 Task: Search one way flight ticket for 2 adults, 2 infants in seat and 1 infant on lap in first from Dubuque: Dubuque Regional Airport to Greenville: Pitt-greenville Airport on 5-2-2023. Choice of flights is JetBlue. Number of bags: 3 checked bags. Price is upto 90000. Outbound departure time preference is 19:45.
Action: Mouse moved to (321, 266)
Screenshot: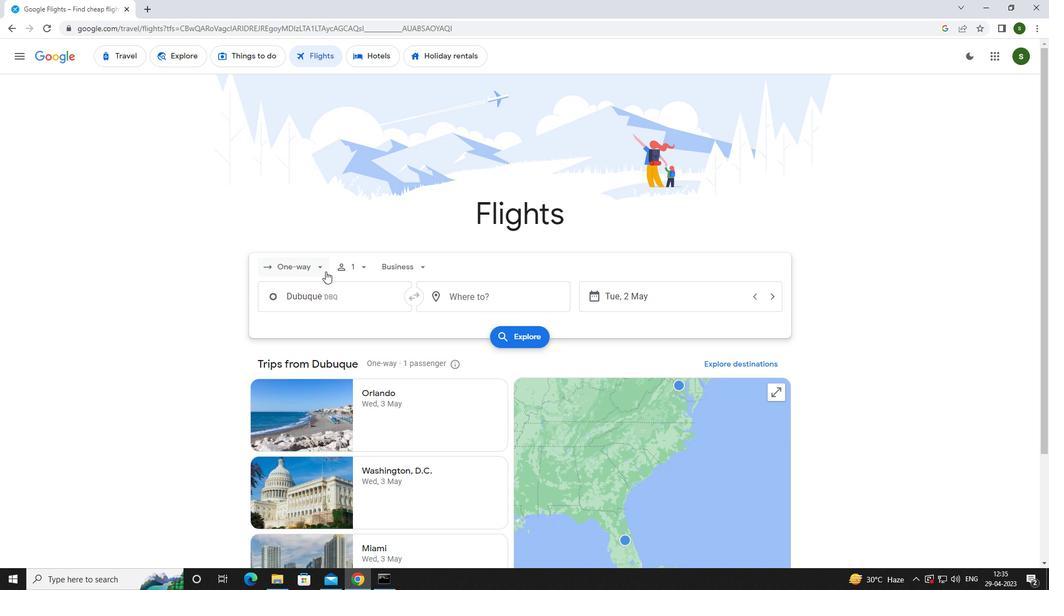 
Action: Mouse pressed left at (321, 266)
Screenshot: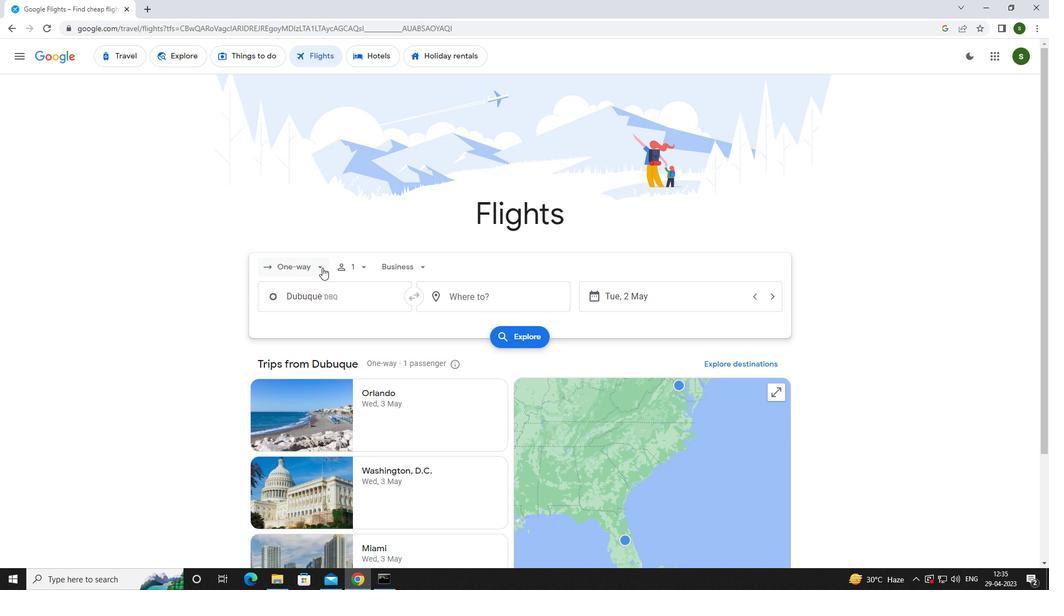 
Action: Mouse moved to (316, 319)
Screenshot: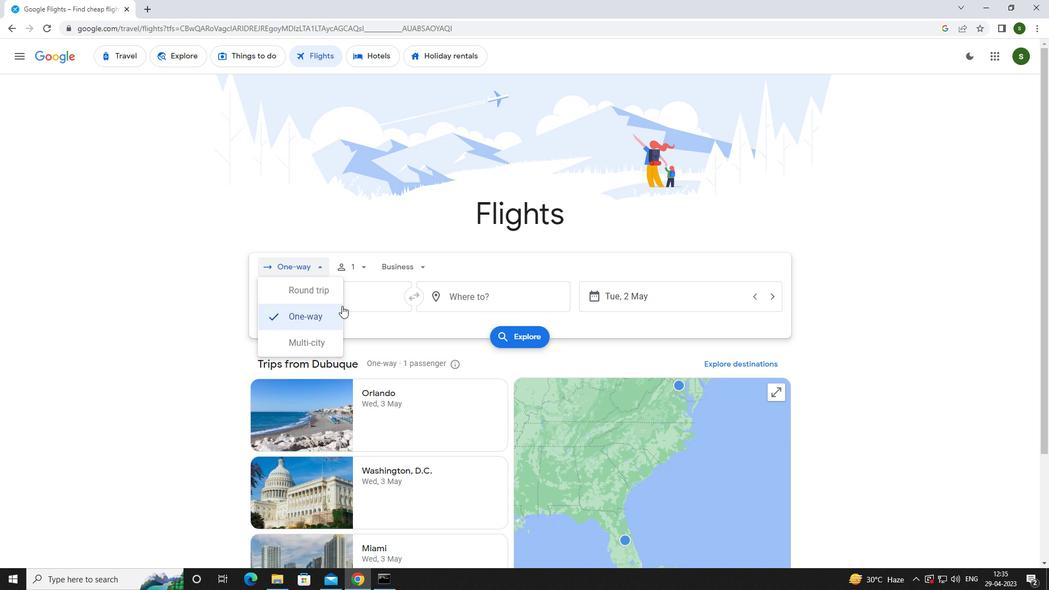
Action: Mouse pressed left at (316, 319)
Screenshot: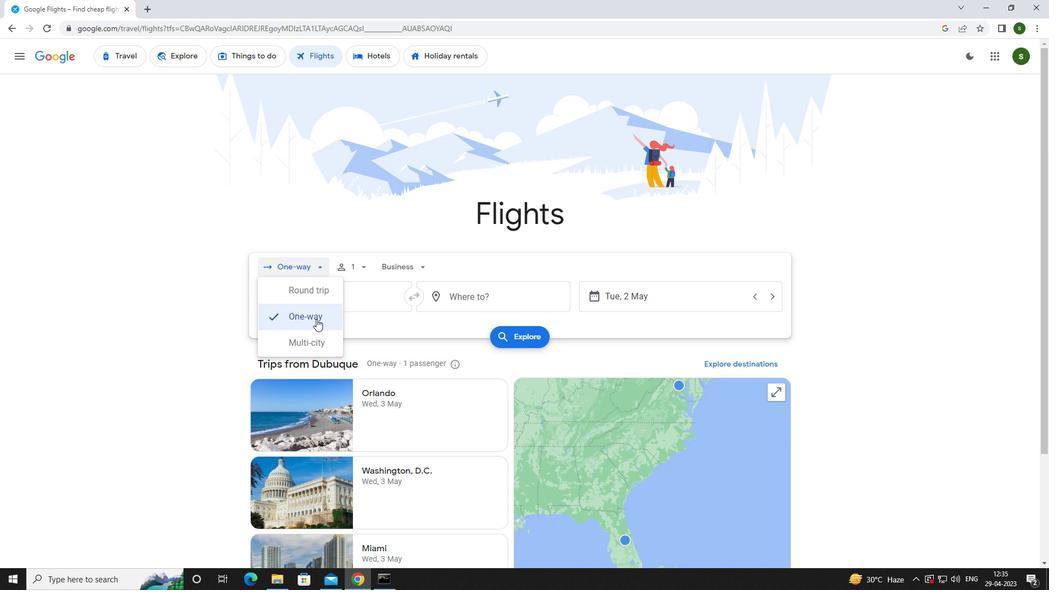 
Action: Mouse moved to (360, 265)
Screenshot: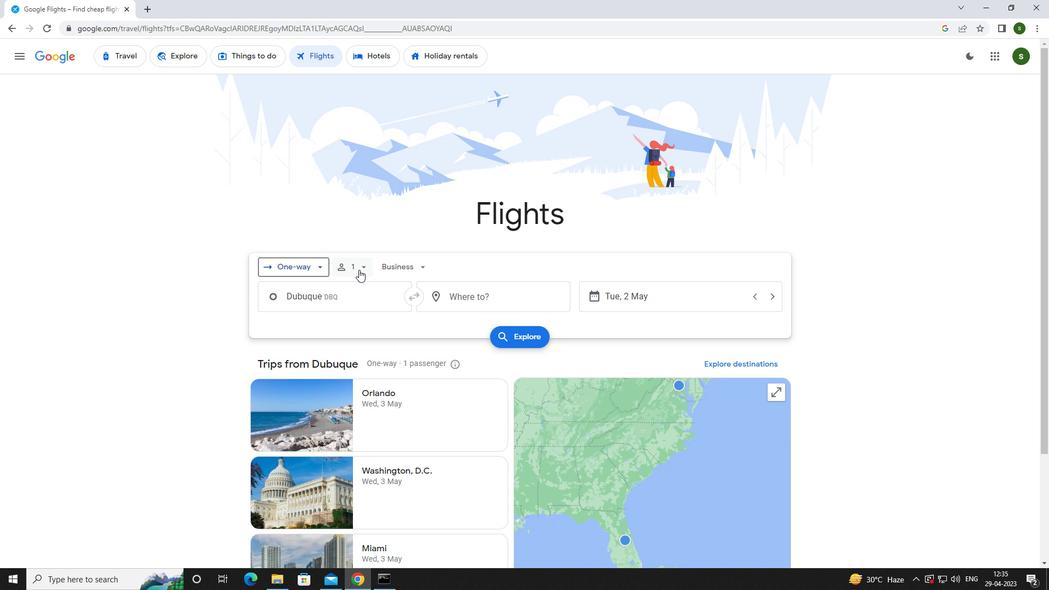 
Action: Mouse pressed left at (360, 265)
Screenshot: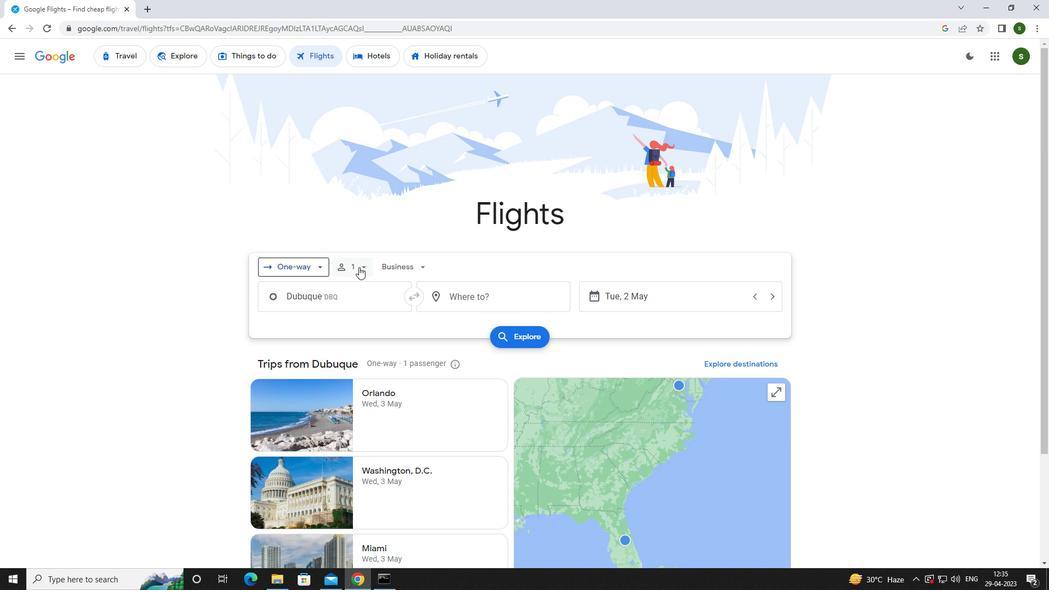 
Action: Mouse moved to (450, 295)
Screenshot: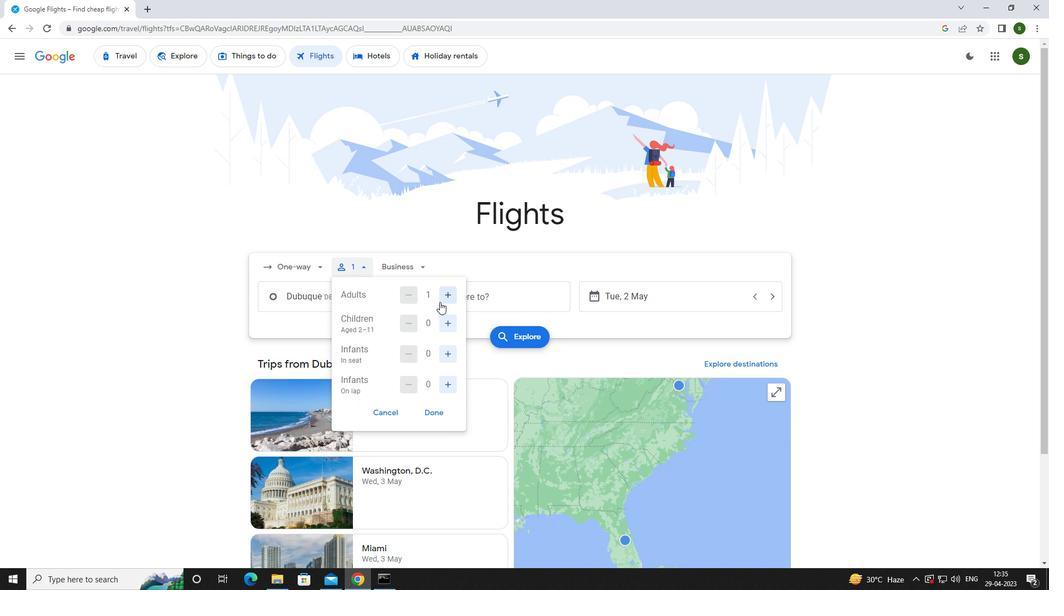 
Action: Mouse pressed left at (450, 295)
Screenshot: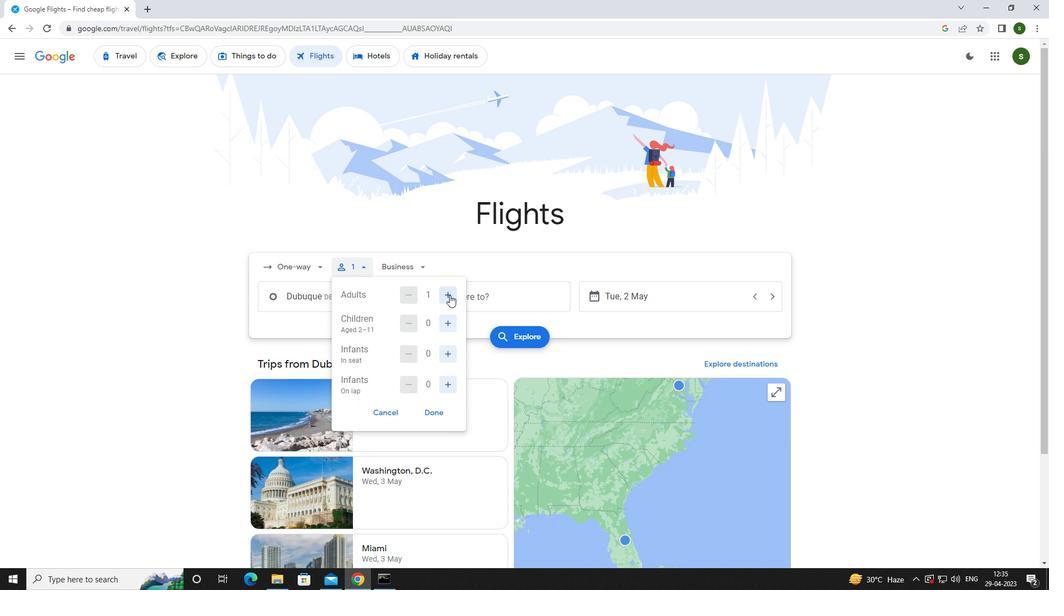 
Action: Mouse moved to (442, 352)
Screenshot: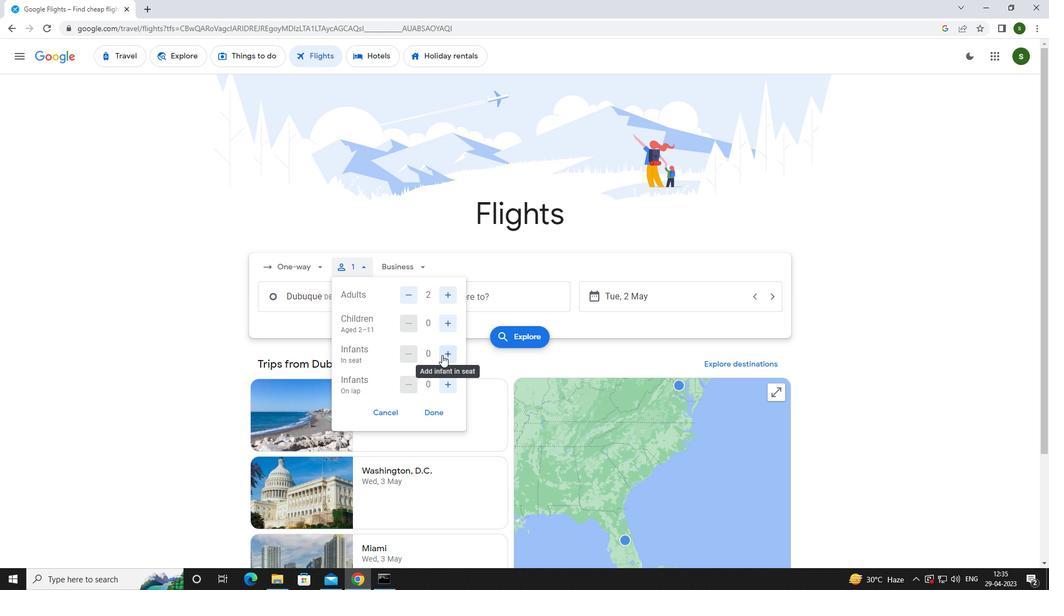 
Action: Mouse pressed left at (442, 352)
Screenshot: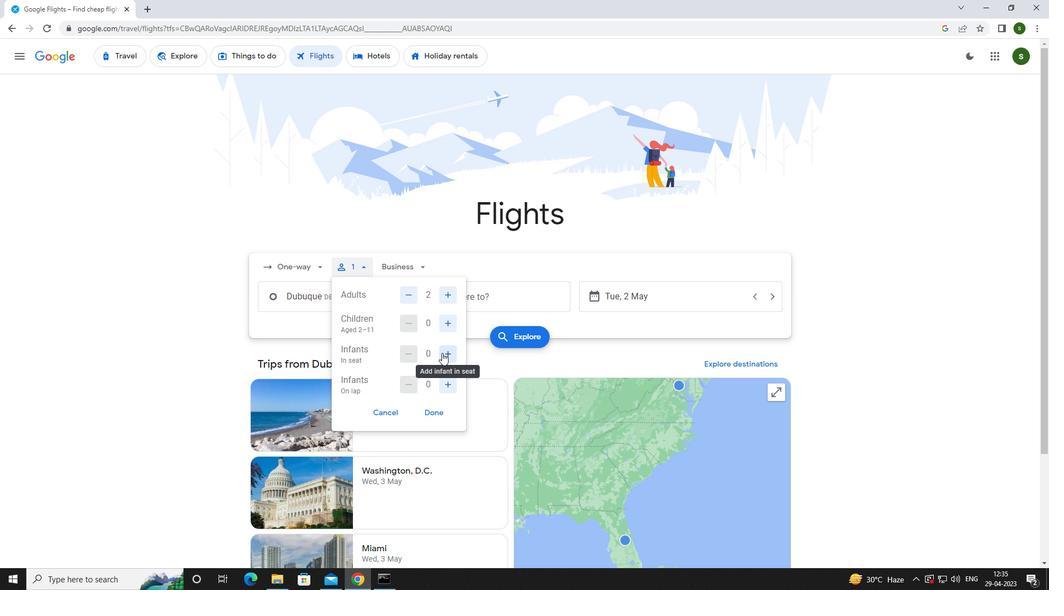 
Action: Mouse pressed left at (442, 352)
Screenshot: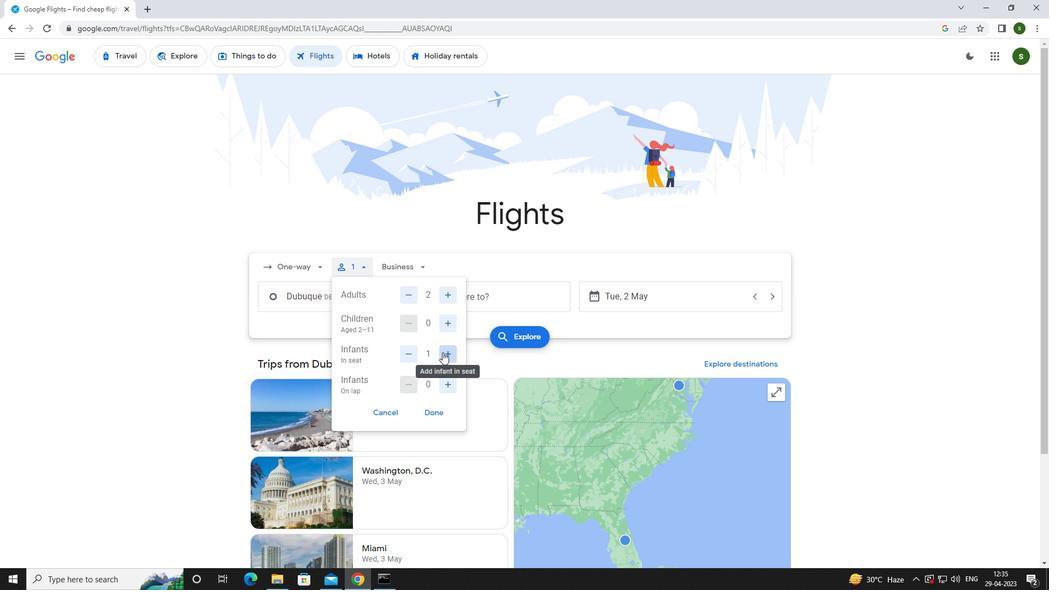 
Action: Mouse moved to (447, 385)
Screenshot: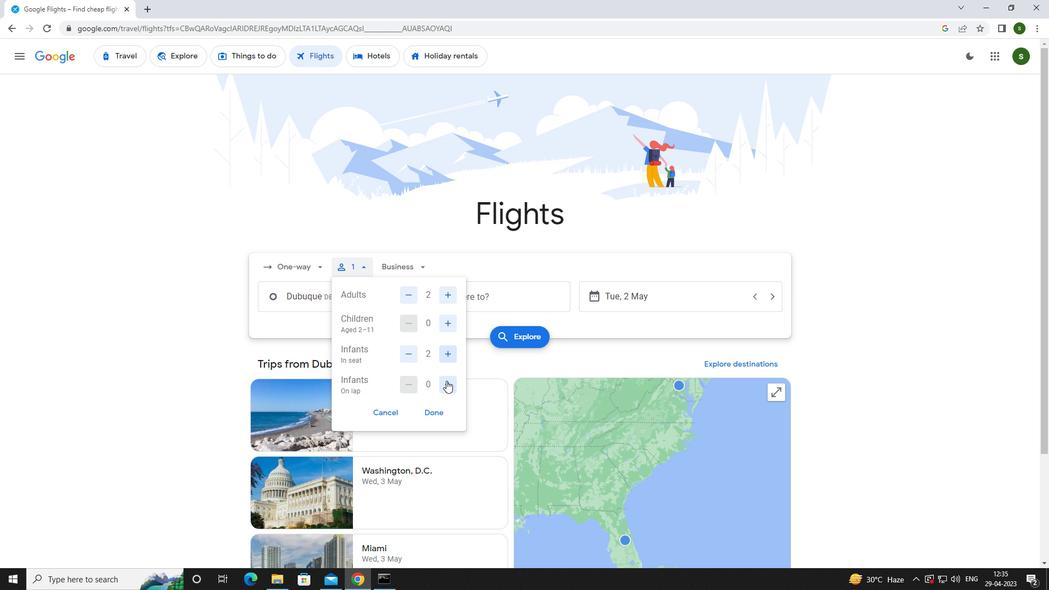
Action: Mouse pressed left at (447, 385)
Screenshot: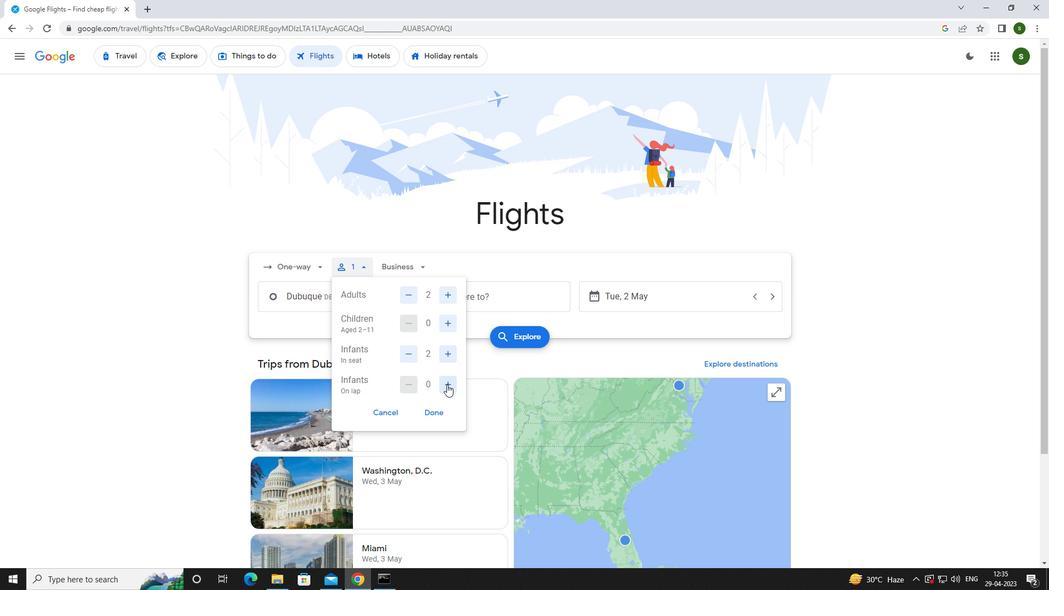 
Action: Mouse moved to (418, 267)
Screenshot: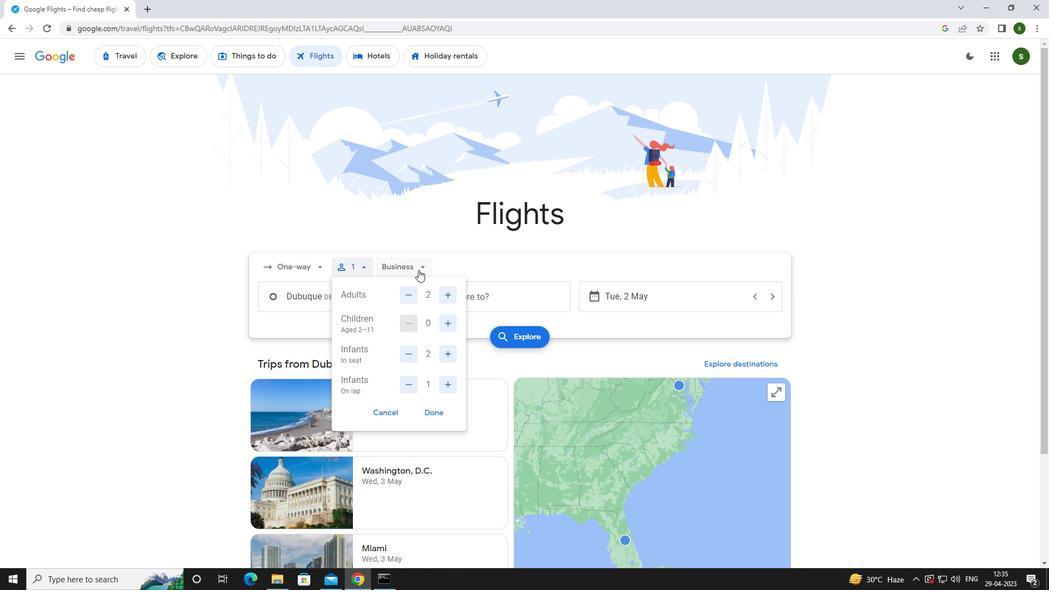 
Action: Mouse pressed left at (418, 267)
Screenshot: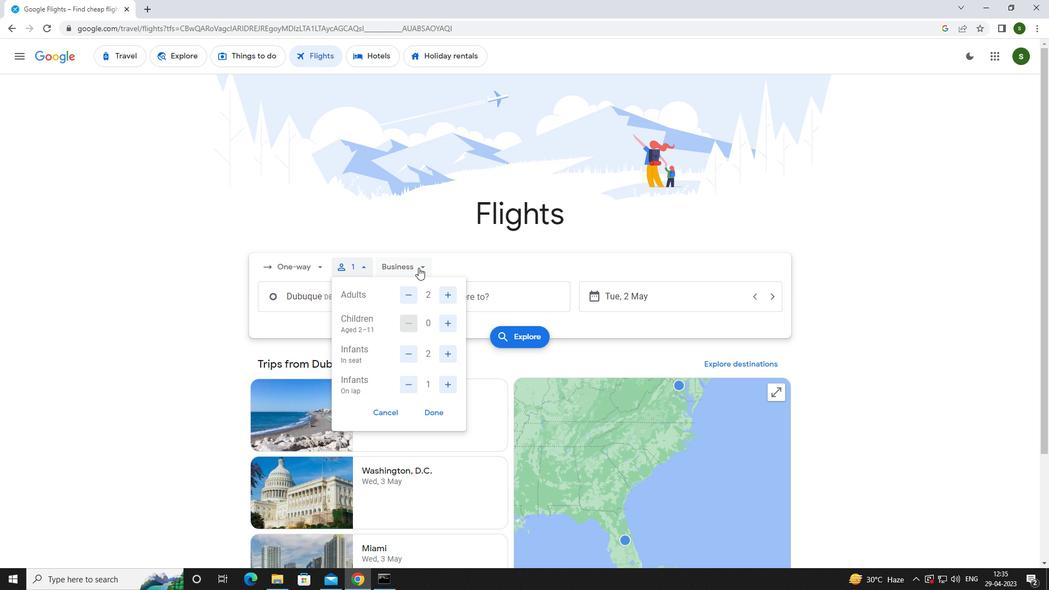 
Action: Mouse moved to (414, 370)
Screenshot: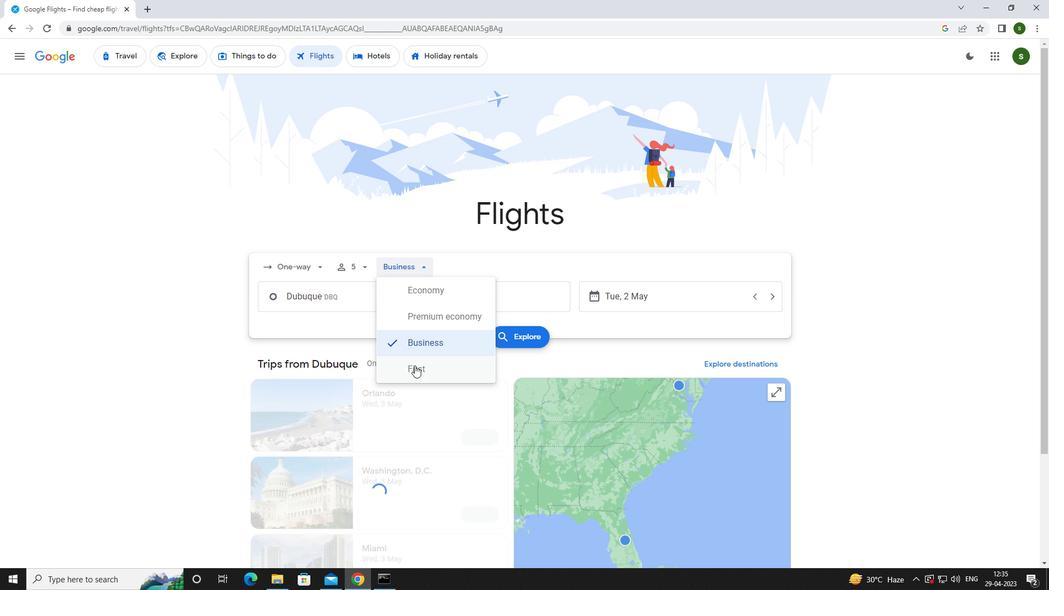 
Action: Mouse pressed left at (414, 370)
Screenshot: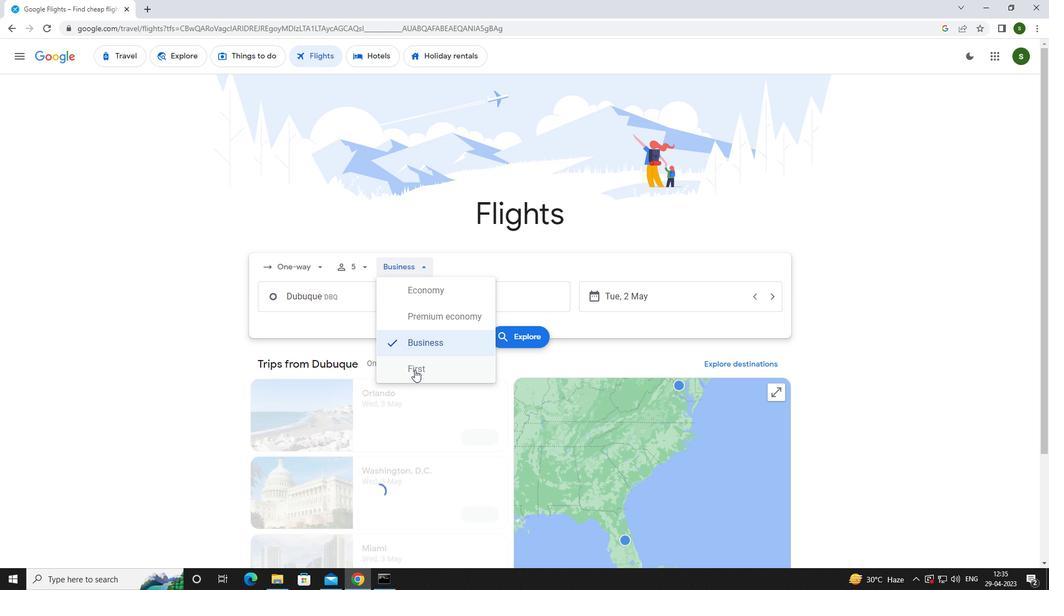 
Action: Mouse moved to (375, 296)
Screenshot: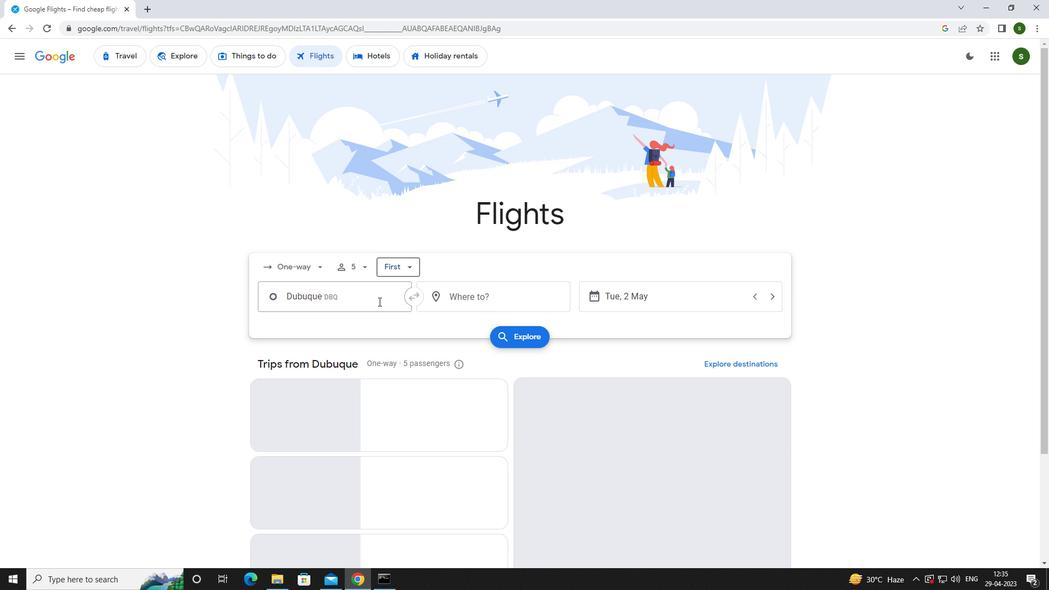 
Action: Mouse pressed left at (375, 296)
Screenshot: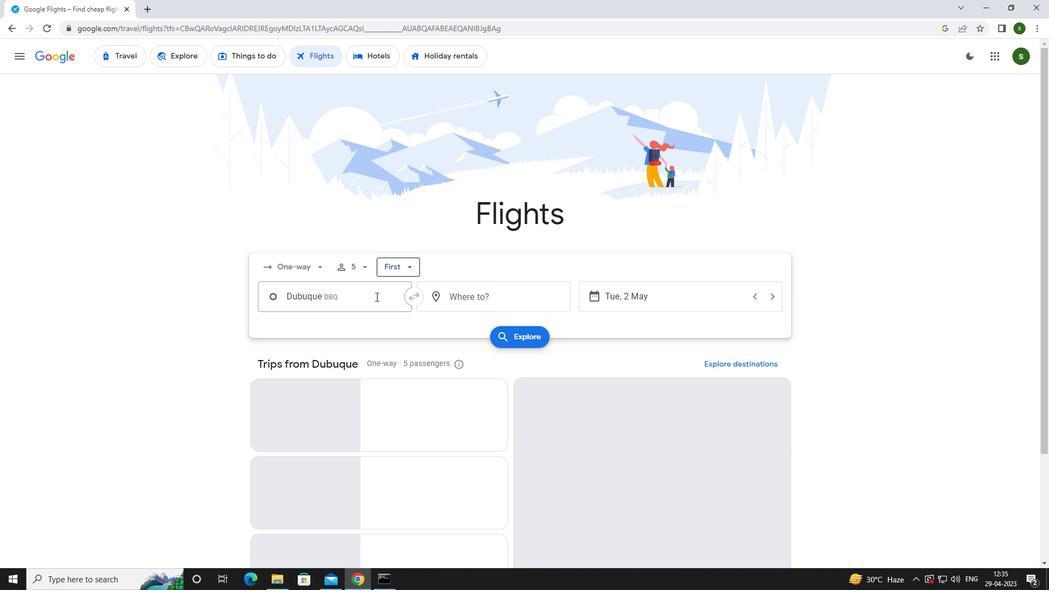 
Action: Mouse moved to (375, 296)
Screenshot: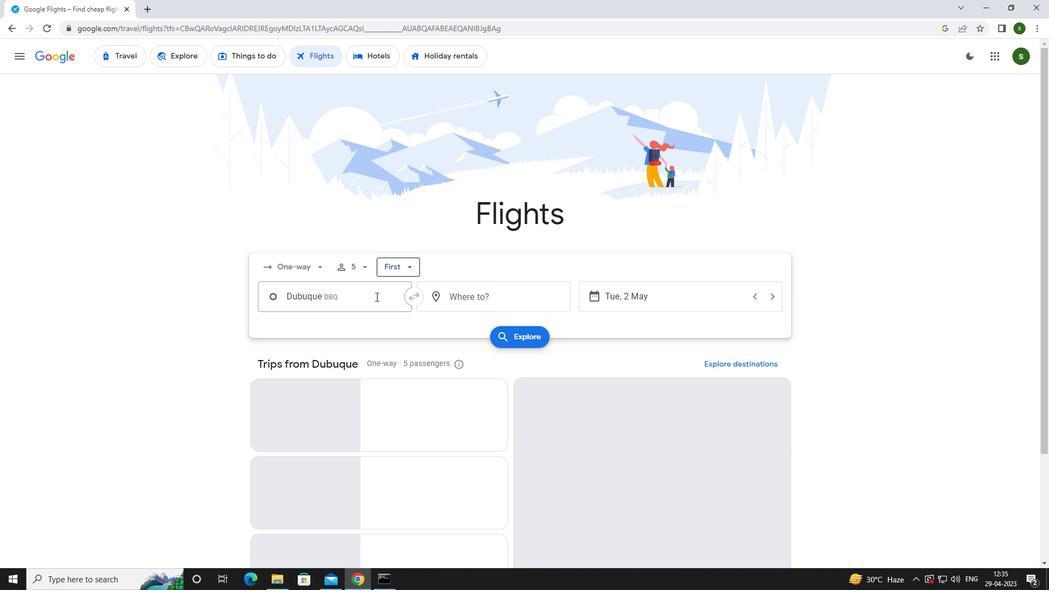 
Action: Key pressed d<Key.caps_lock>ubuque
Screenshot: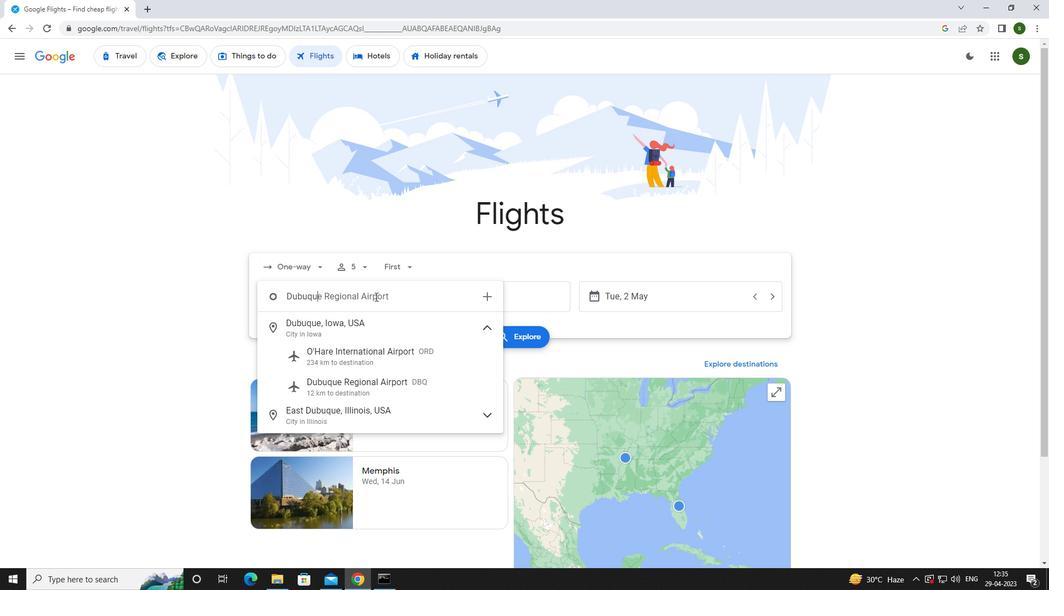 
Action: Mouse moved to (377, 384)
Screenshot: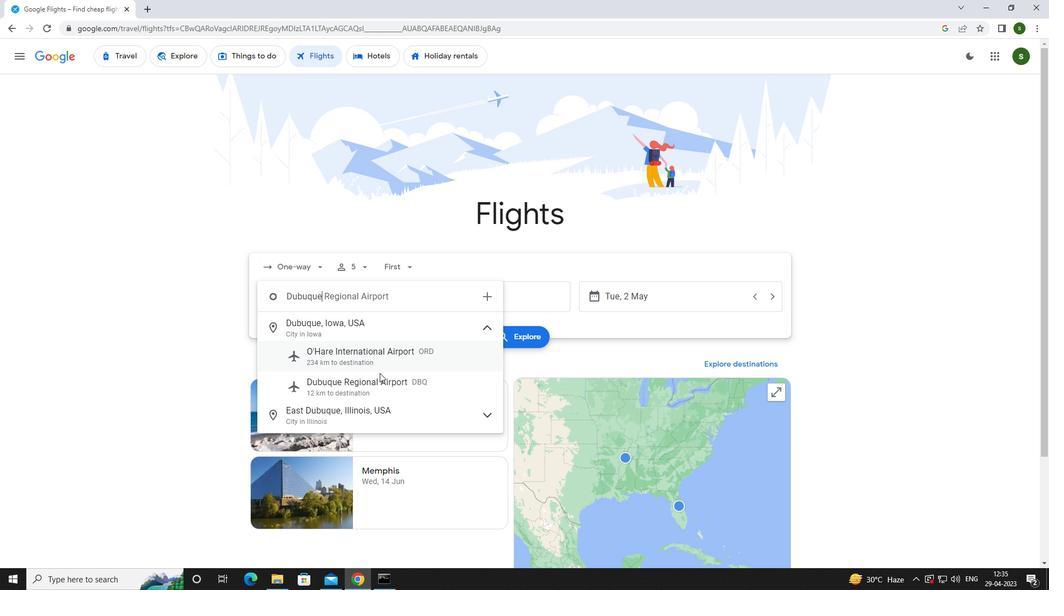 
Action: Mouse pressed left at (377, 384)
Screenshot: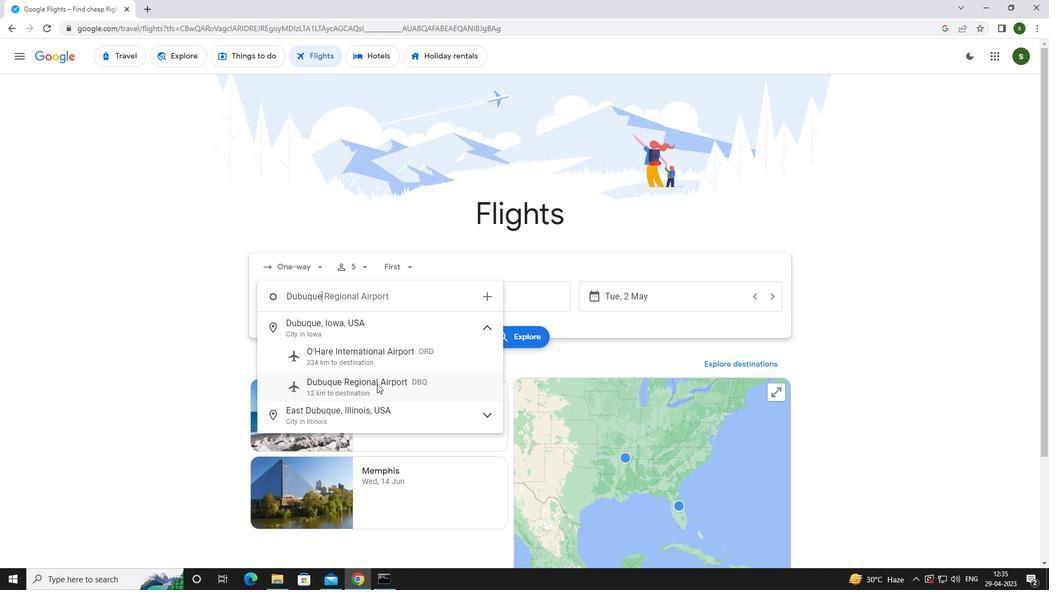 
Action: Mouse moved to (475, 296)
Screenshot: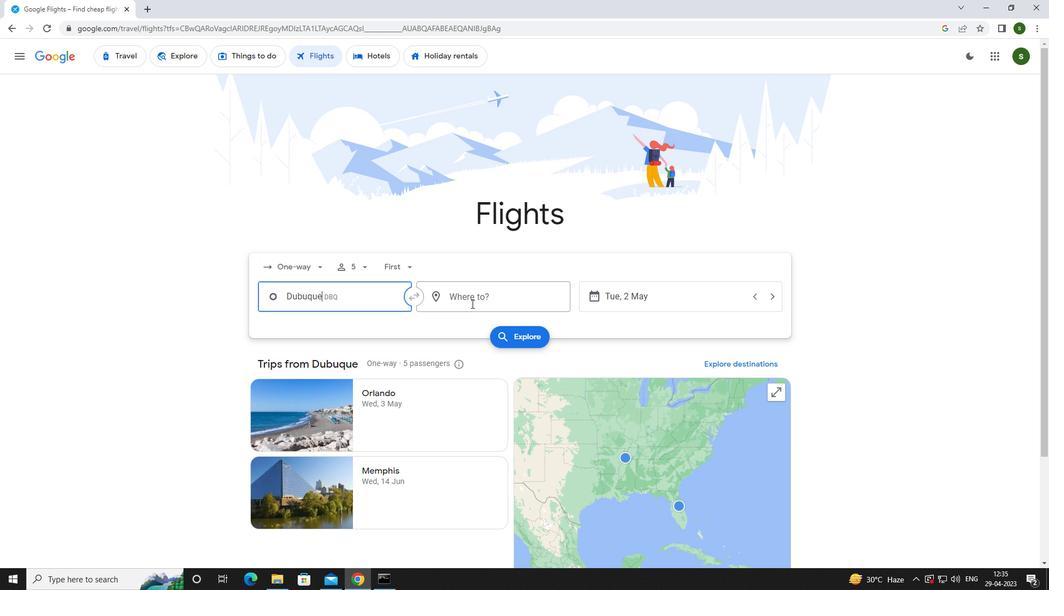 
Action: Mouse pressed left at (475, 296)
Screenshot: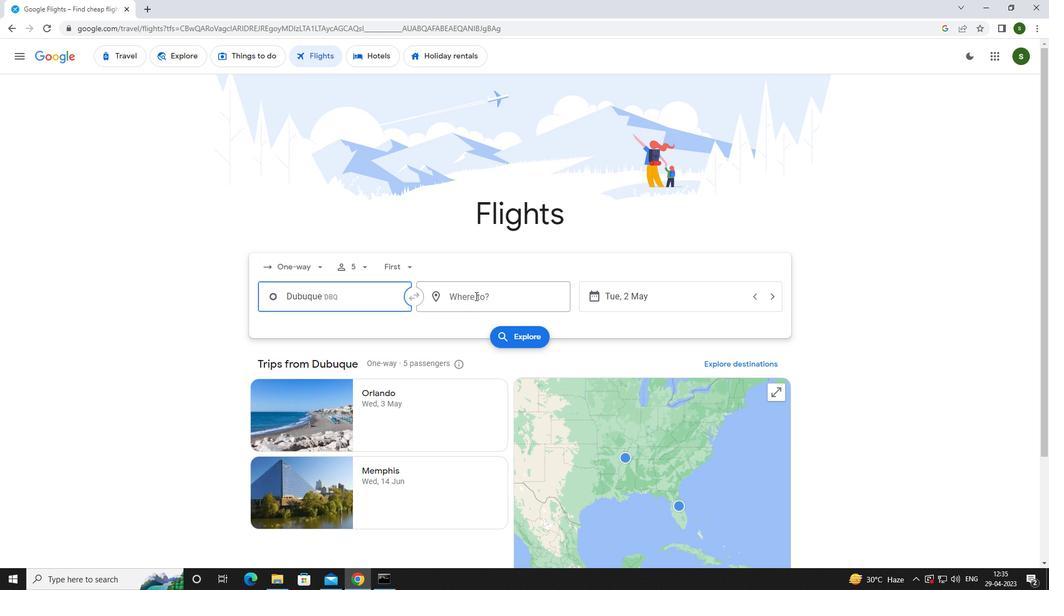 
Action: Mouse moved to (419, 281)
Screenshot: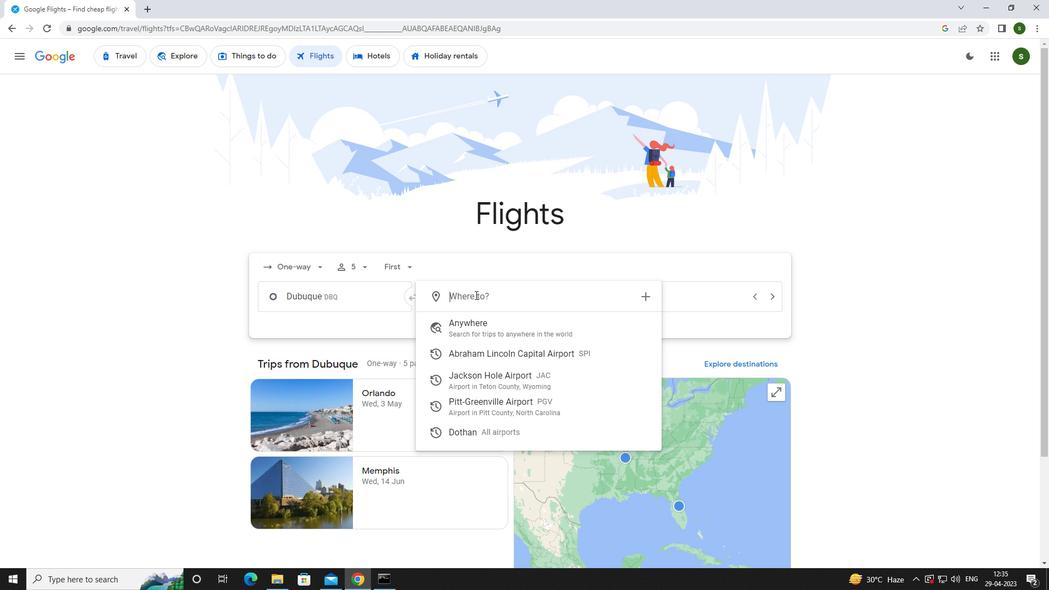 
Action: Key pressed <Key.caps_lock>g<Key.caps_lock>reenville<Key.space>pit
Screenshot: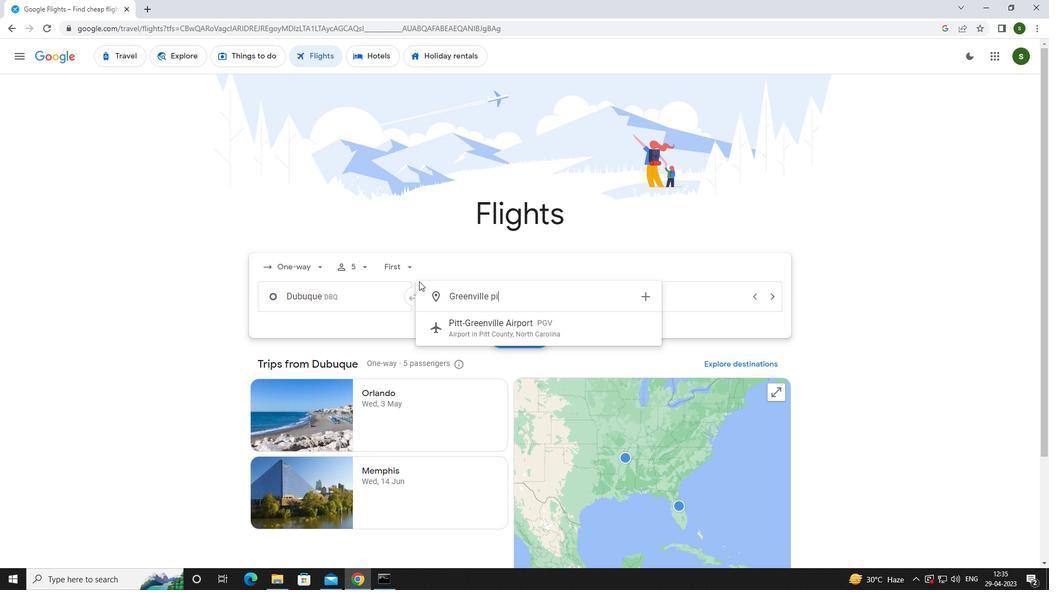 
Action: Mouse moved to (482, 328)
Screenshot: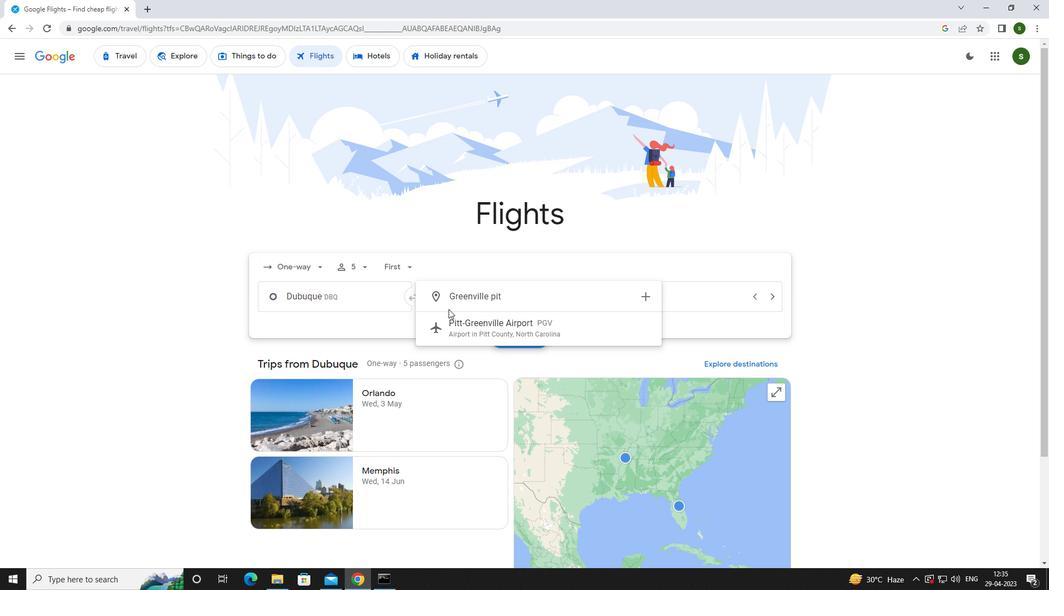 
Action: Mouse pressed left at (482, 328)
Screenshot: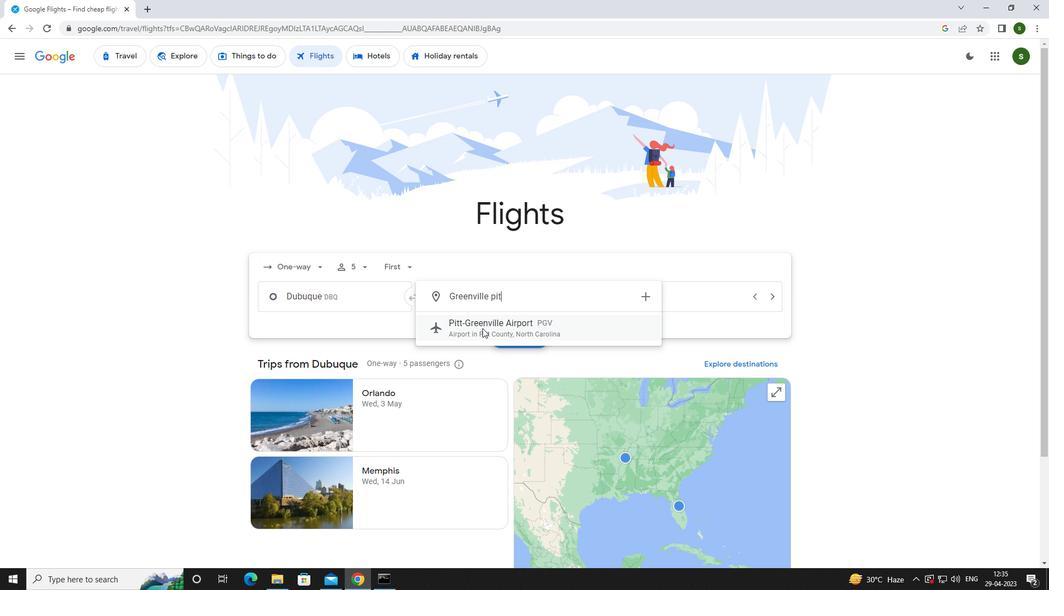 
Action: Mouse moved to (661, 295)
Screenshot: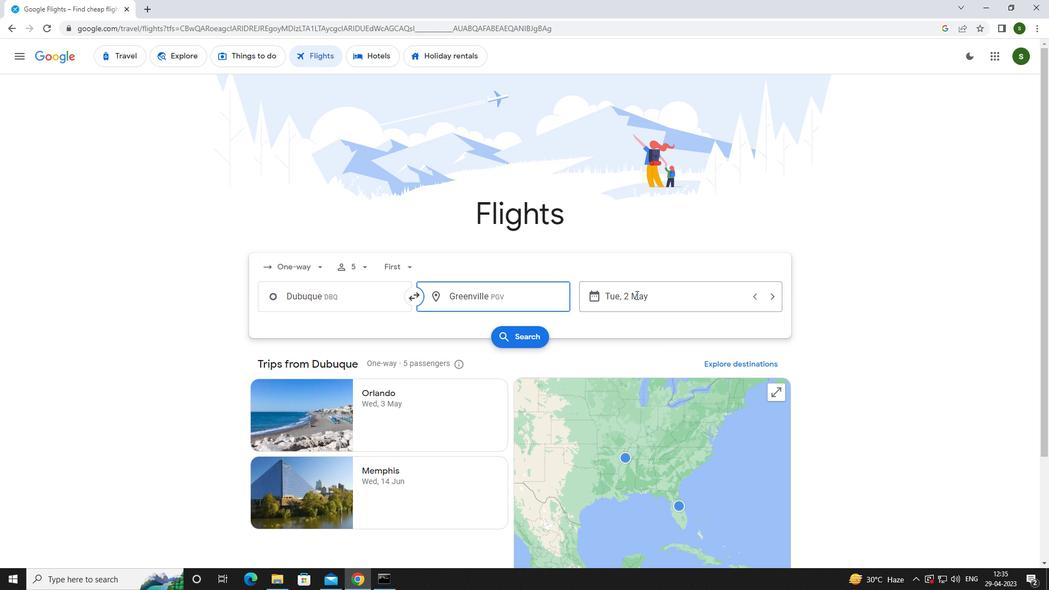 
Action: Mouse pressed left at (661, 295)
Screenshot: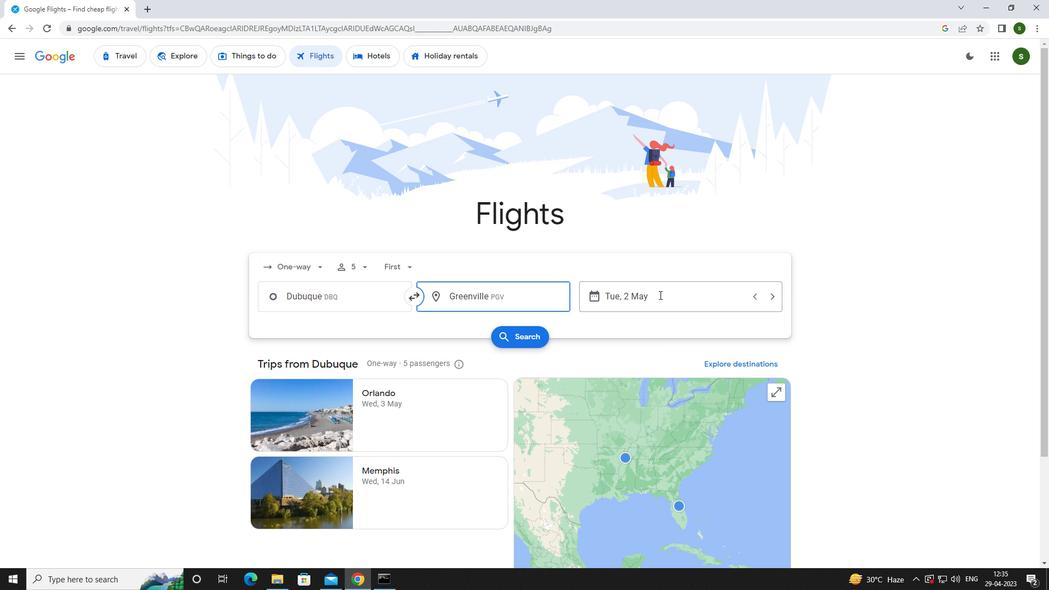 
Action: Mouse moved to (663, 369)
Screenshot: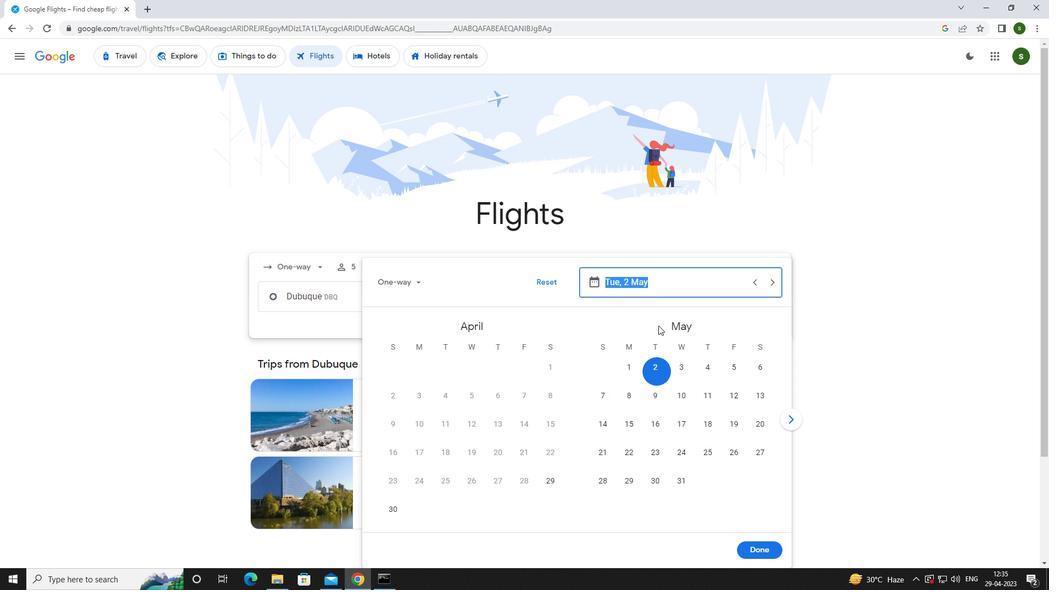 
Action: Mouse pressed left at (663, 369)
Screenshot: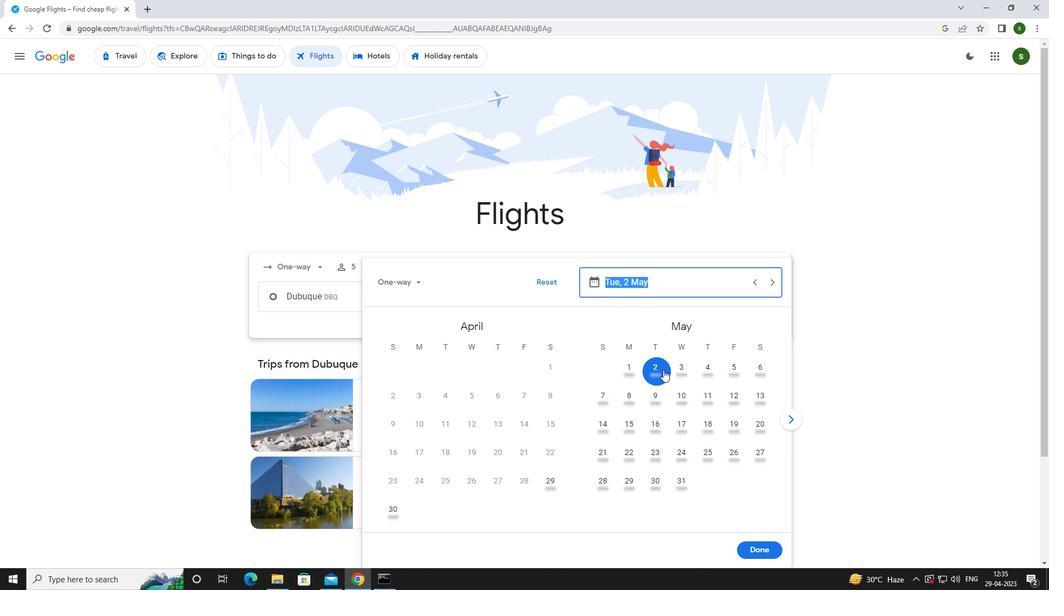 
Action: Mouse moved to (763, 549)
Screenshot: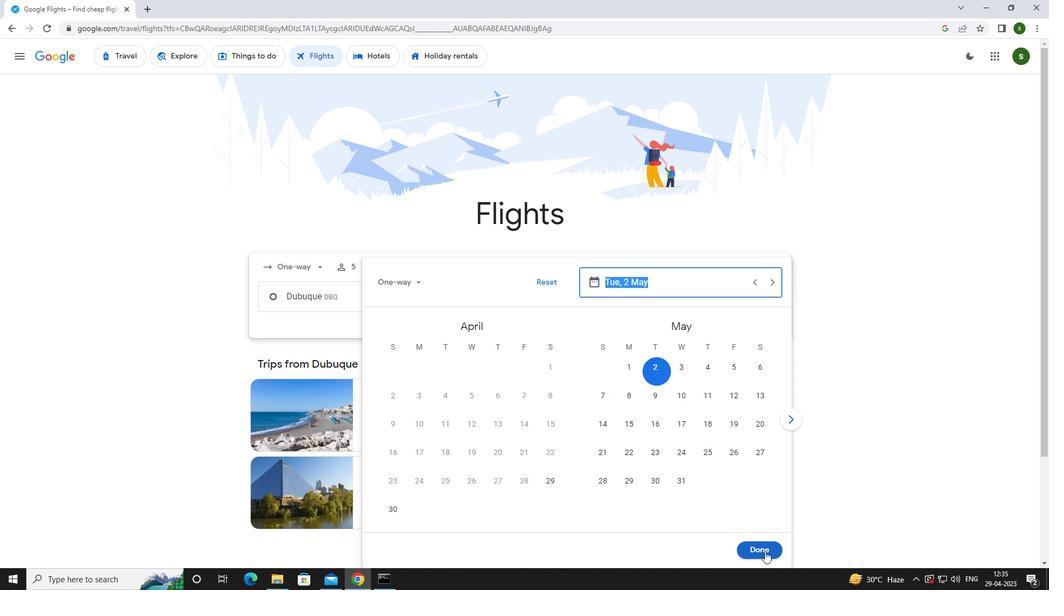 
Action: Mouse pressed left at (763, 549)
Screenshot: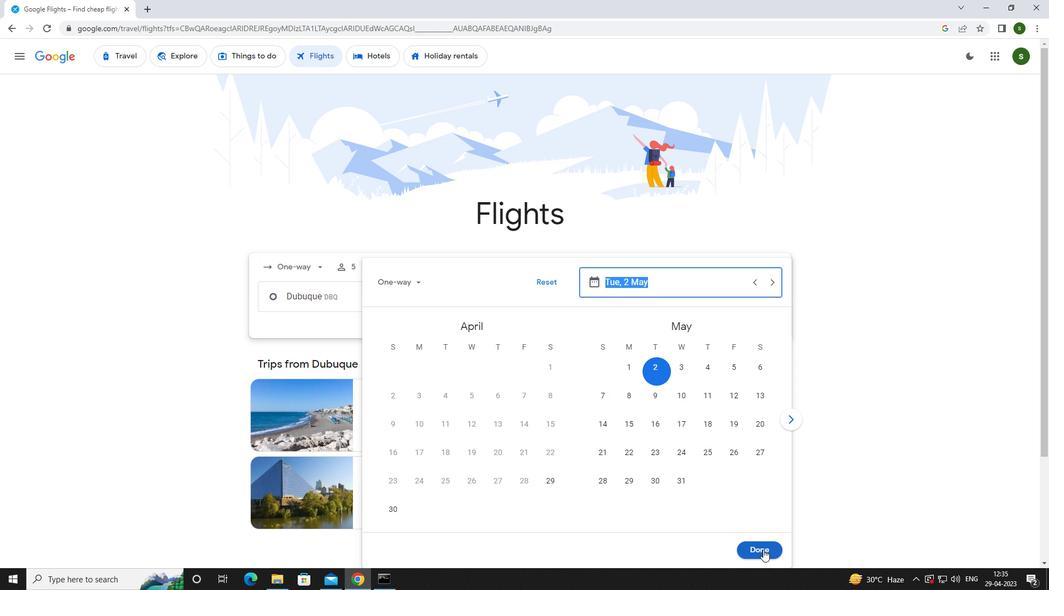 
Action: Mouse moved to (537, 339)
Screenshot: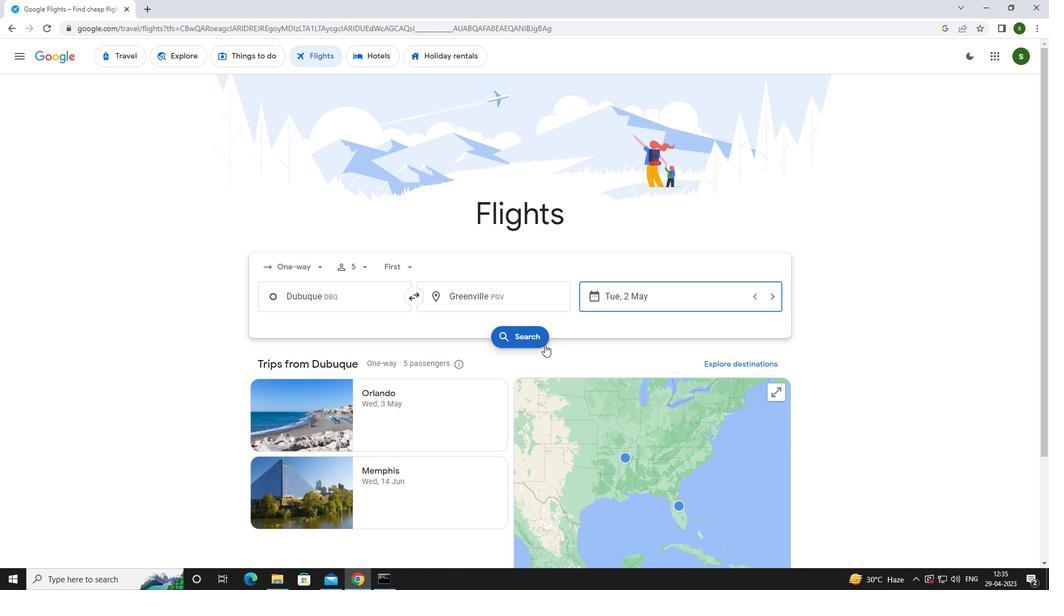 
Action: Mouse pressed left at (537, 339)
Screenshot: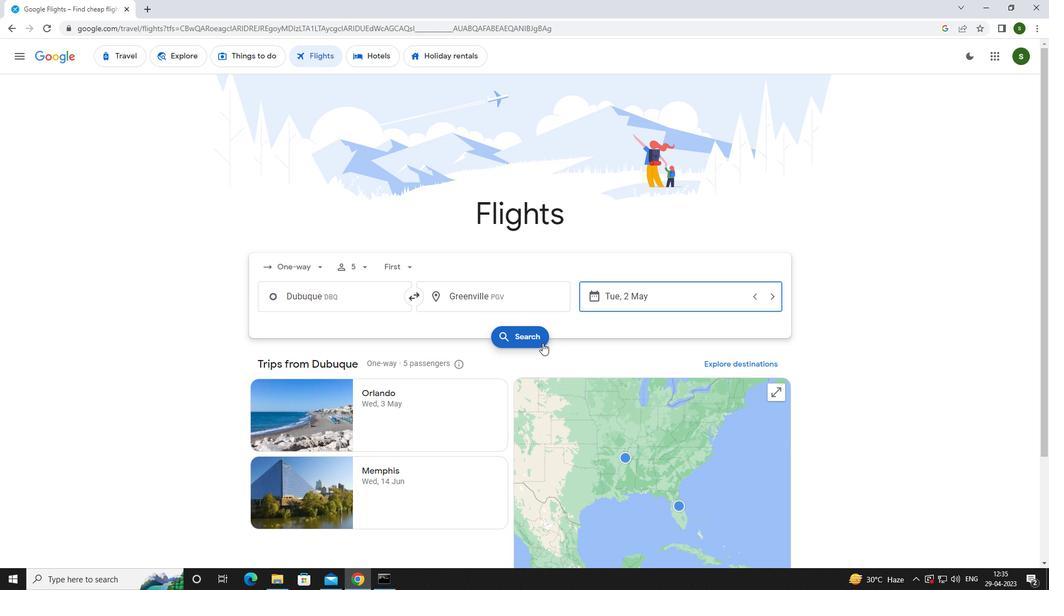 
Action: Mouse moved to (279, 157)
Screenshot: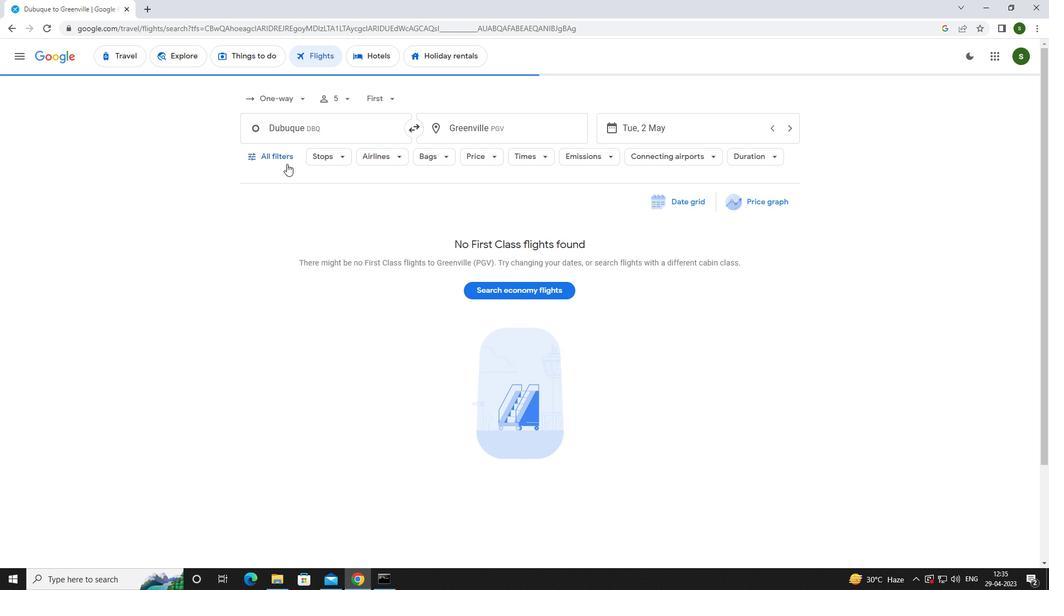 
Action: Mouse pressed left at (279, 157)
Screenshot: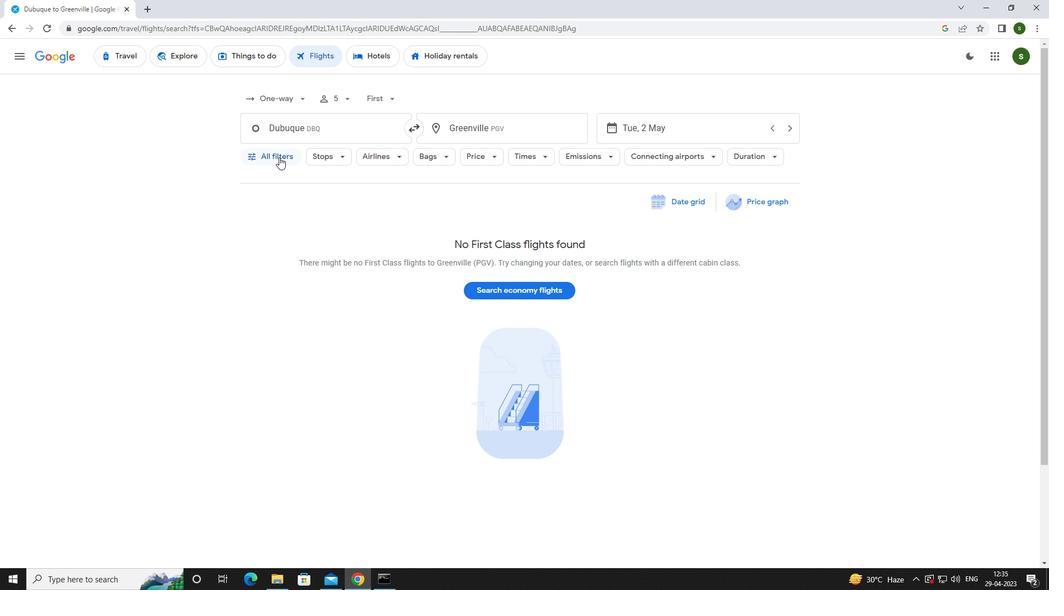 
Action: Mouse moved to (404, 388)
Screenshot: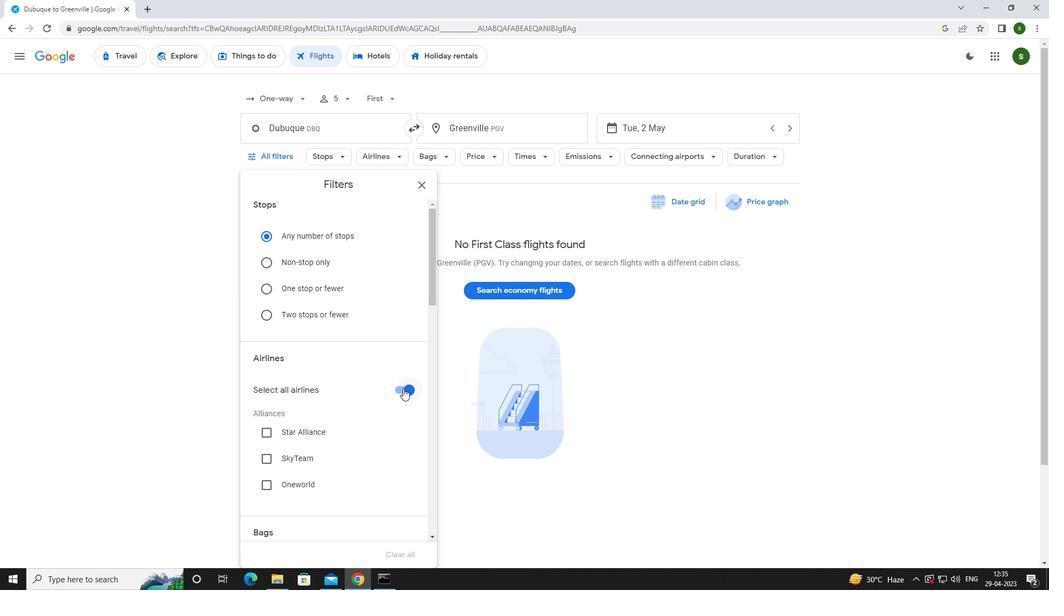 
Action: Mouse pressed left at (404, 388)
Screenshot: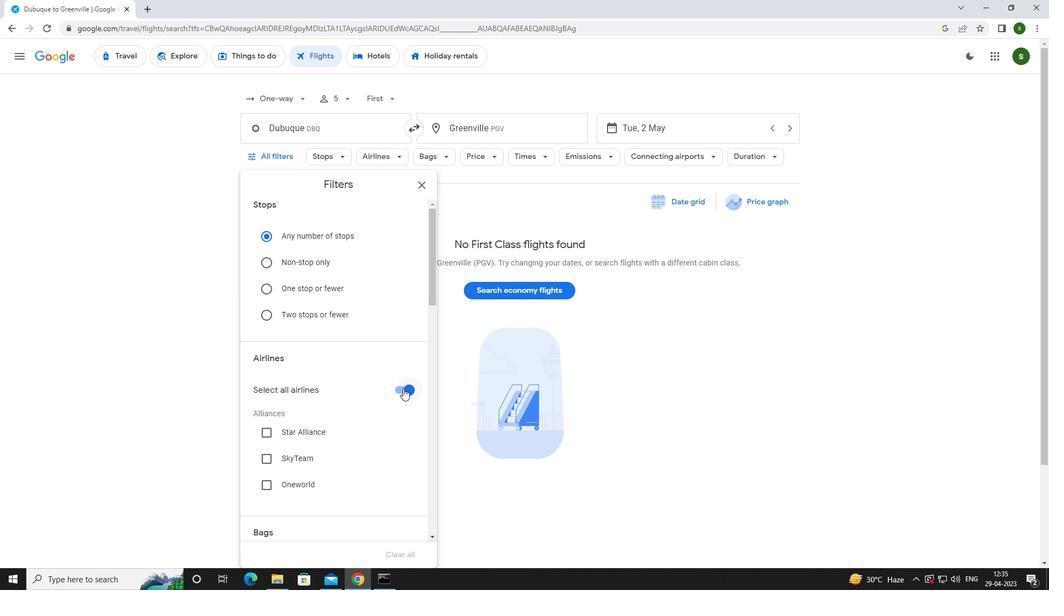 
Action: Mouse moved to (348, 360)
Screenshot: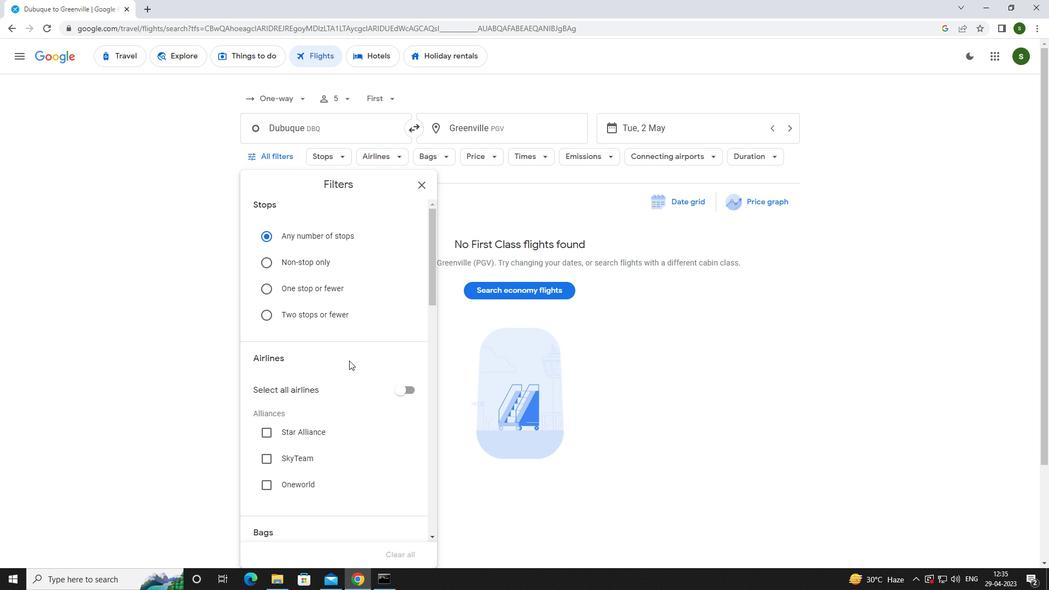 
Action: Mouse scrolled (348, 360) with delta (0, 0)
Screenshot: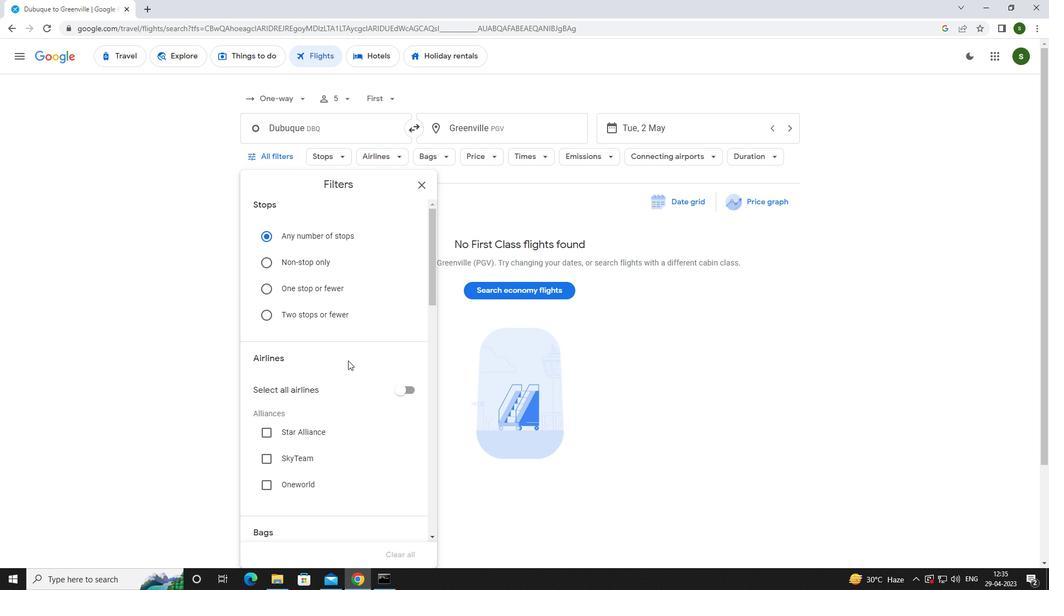 
Action: Mouse scrolled (348, 360) with delta (0, 0)
Screenshot: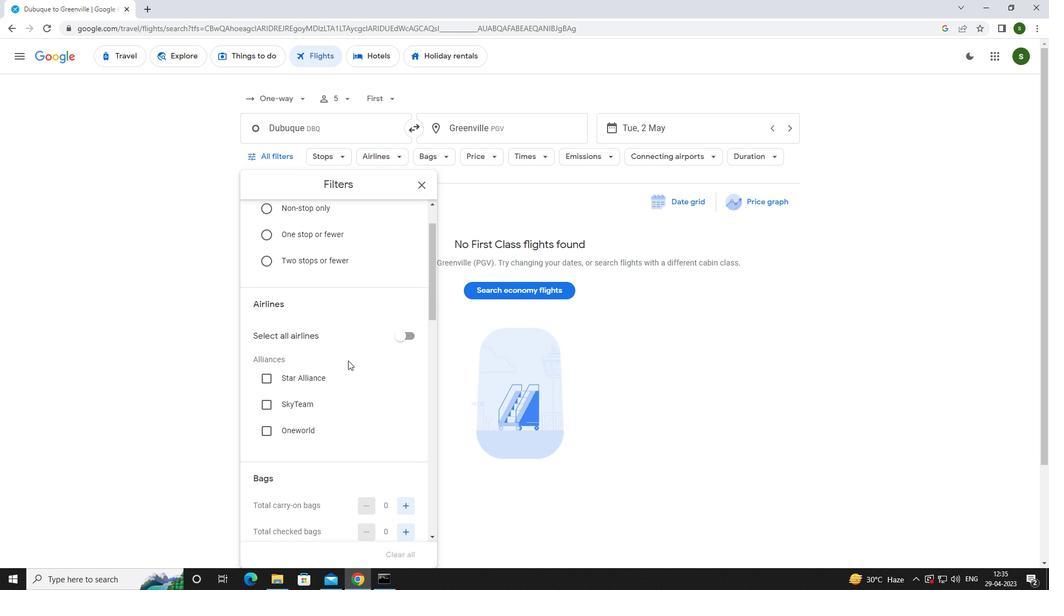
Action: Mouse scrolled (348, 360) with delta (0, 0)
Screenshot: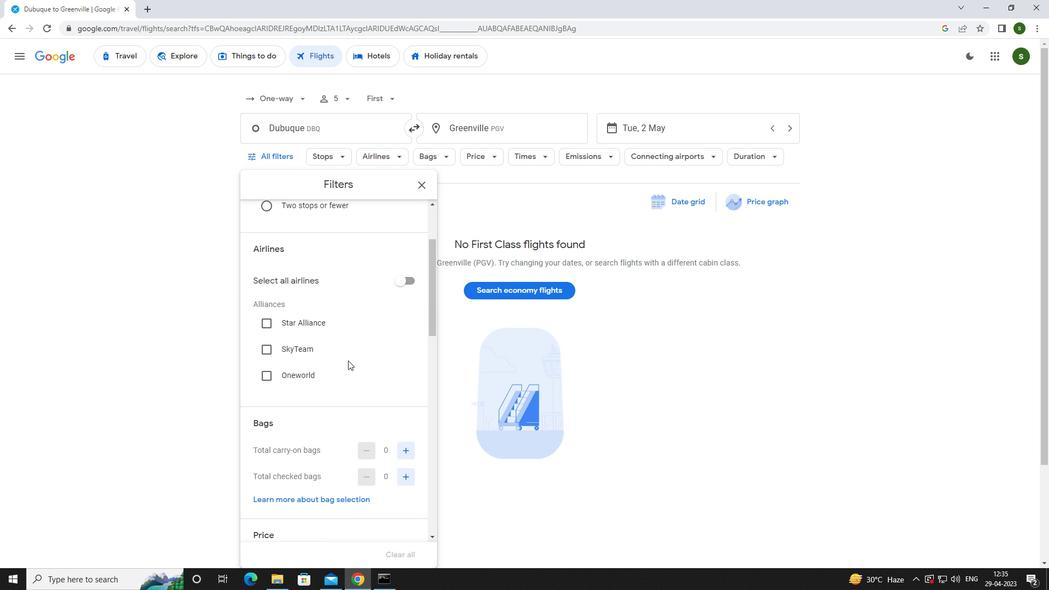 
Action: Mouse scrolled (348, 360) with delta (0, 0)
Screenshot: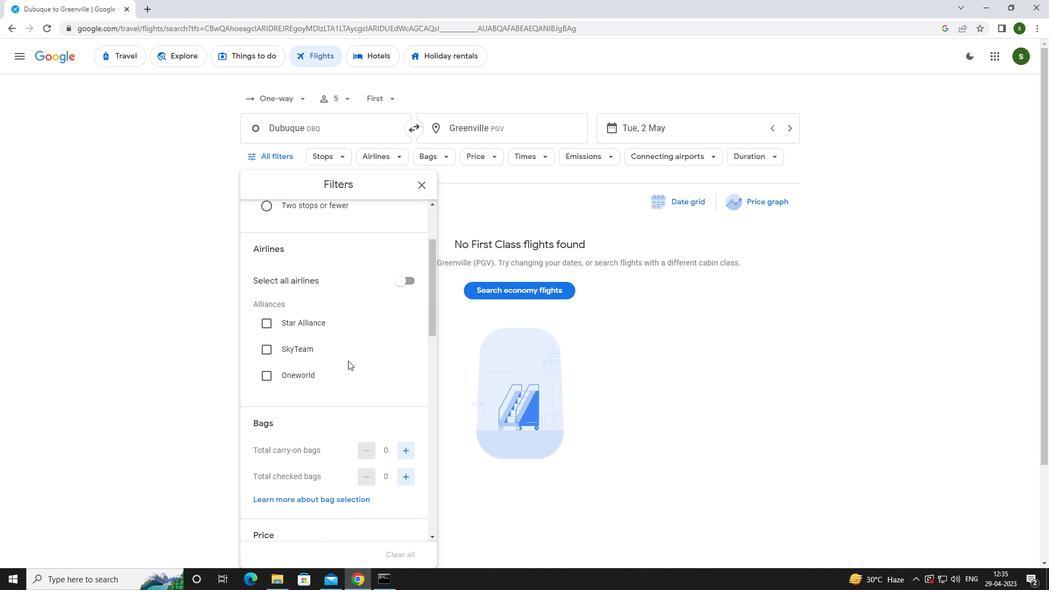 
Action: Mouse moved to (408, 371)
Screenshot: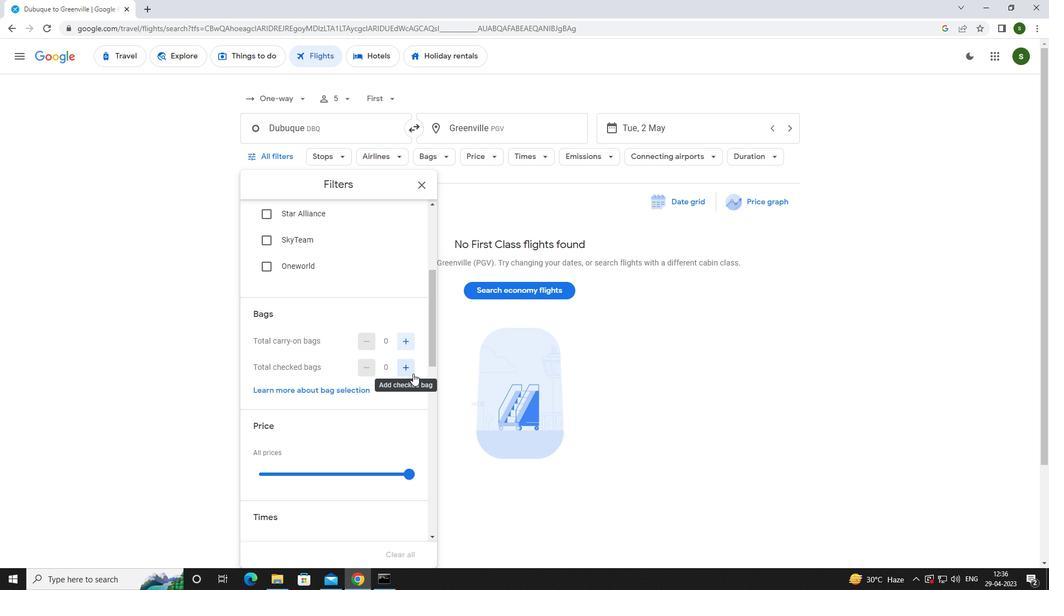 
Action: Mouse pressed left at (408, 371)
Screenshot: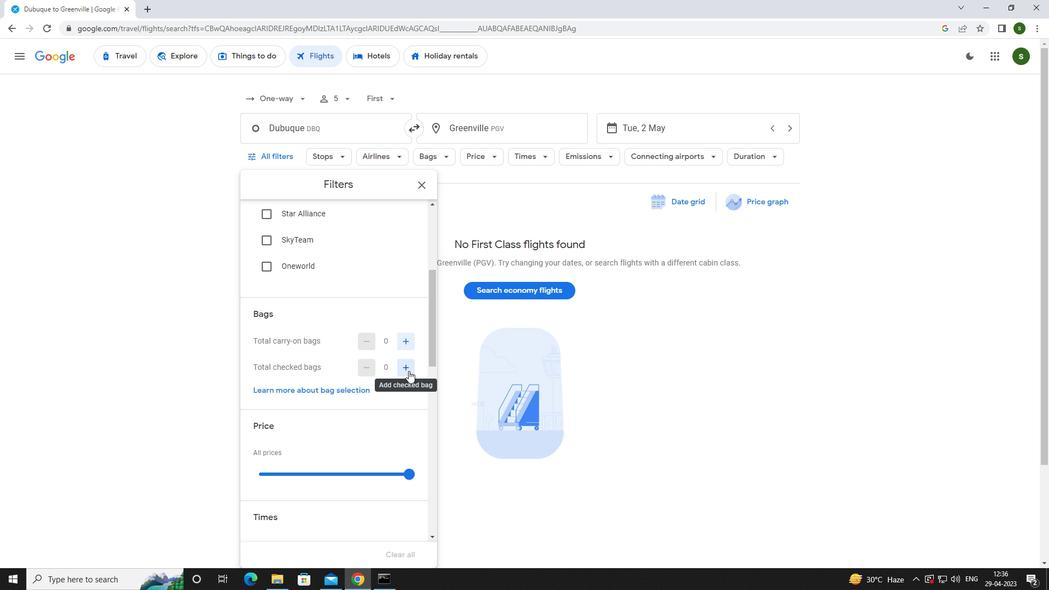 
Action: Mouse pressed left at (408, 371)
Screenshot: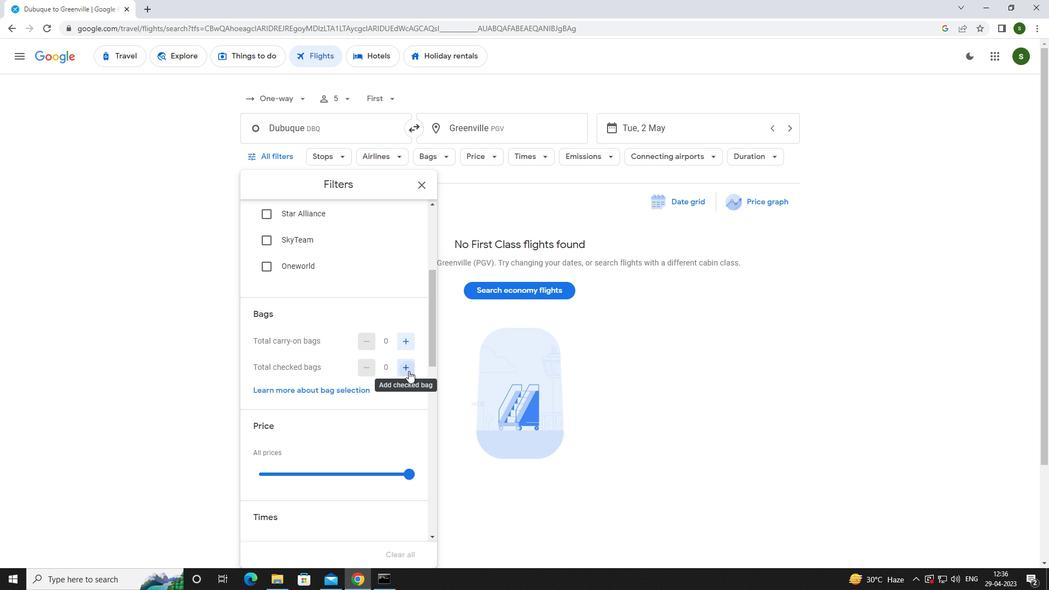
Action: Mouse pressed left at (408, 371)
Screenshot: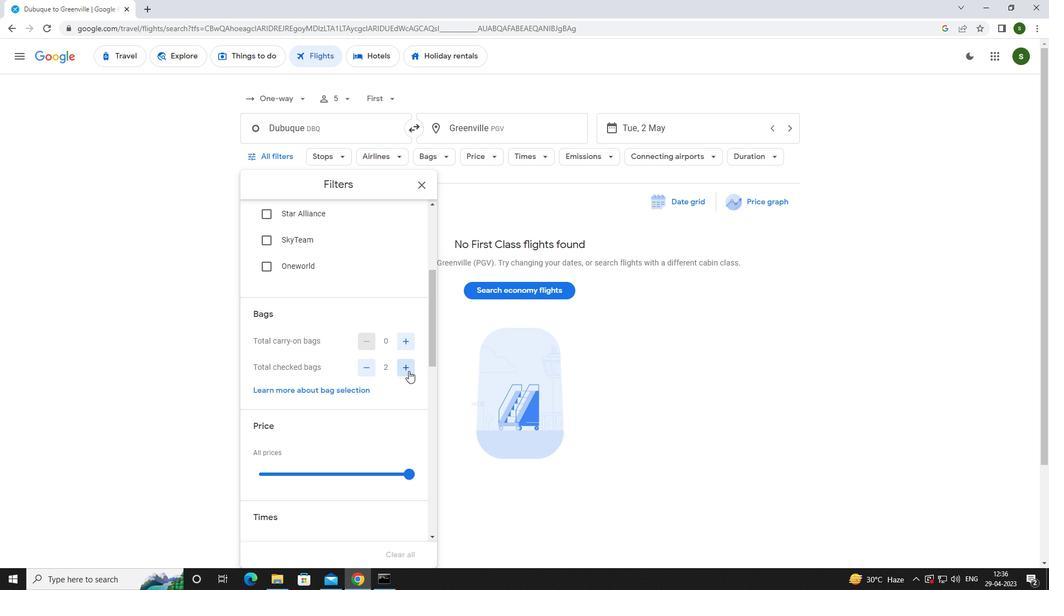 
Action: Mouse moved to (410, 474)
Screenshot: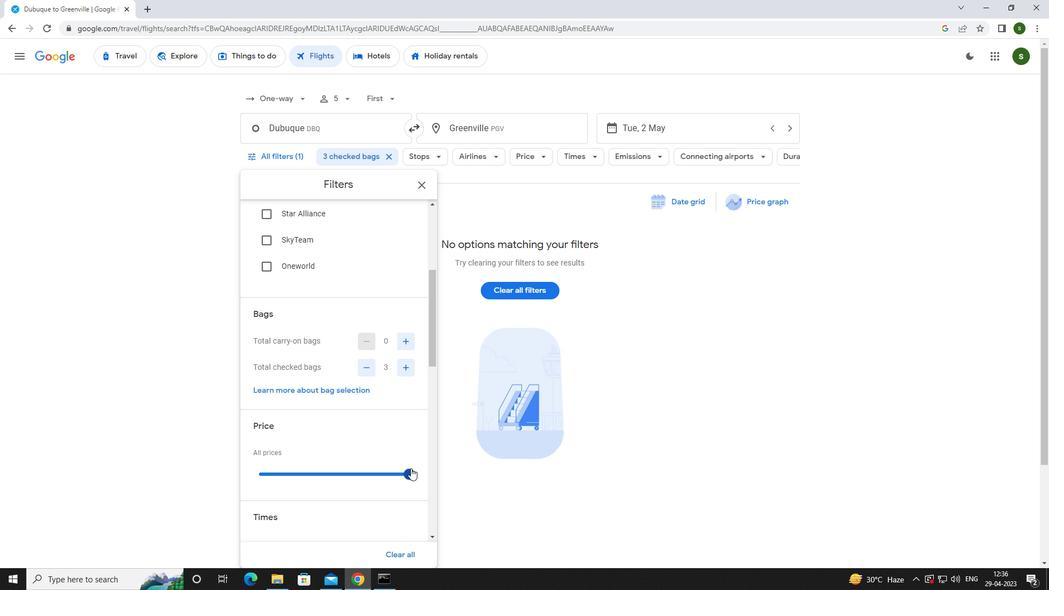 
Action: Mouse pressed left at (410, 474)
Screenshot: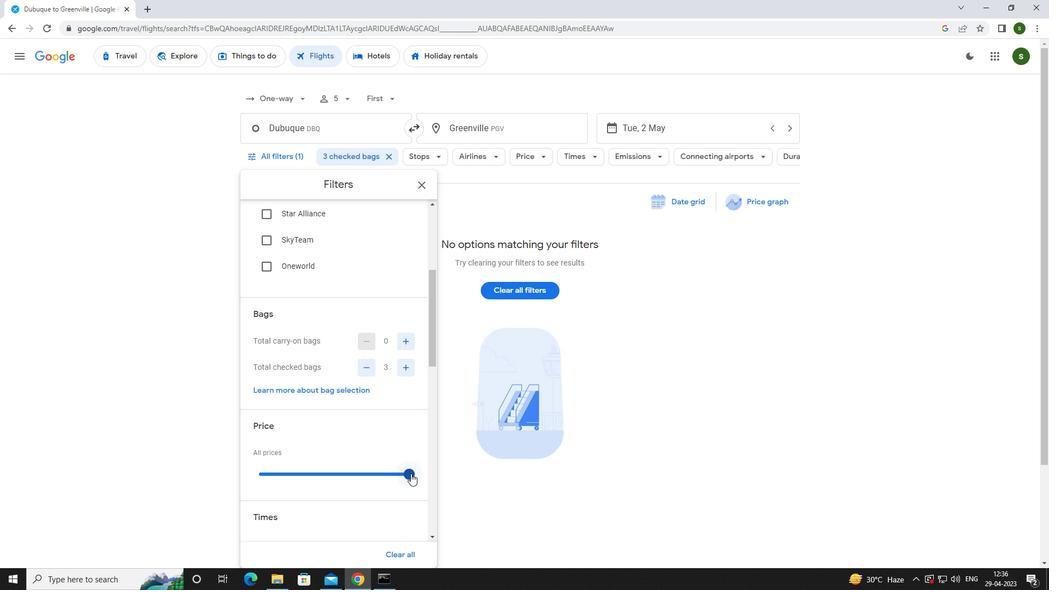 
Action: Mouse moved to (339, 408)
Screenshot: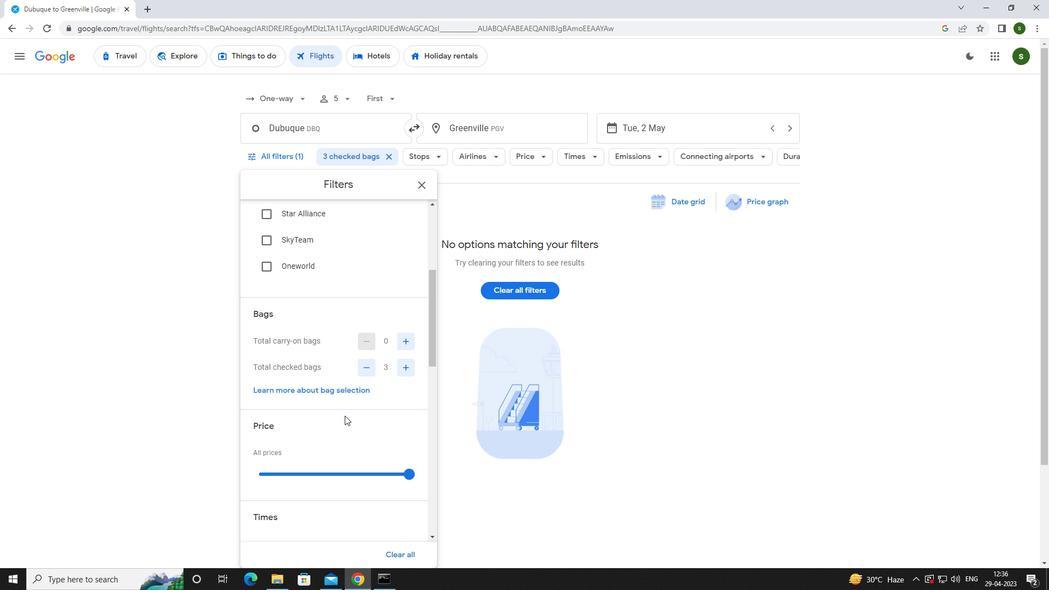 
Action: Mouse scrolled (339, 407) with delta (0, 0)
Screenshot: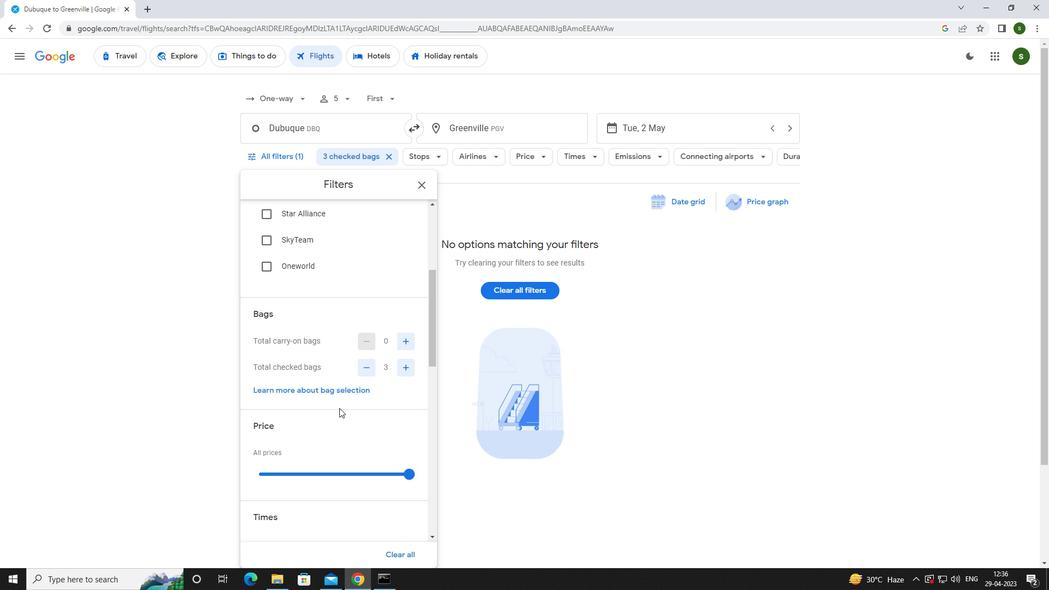 
Action: Mouse scrolled (339, 407) with delta (0, 0)
Screenshot: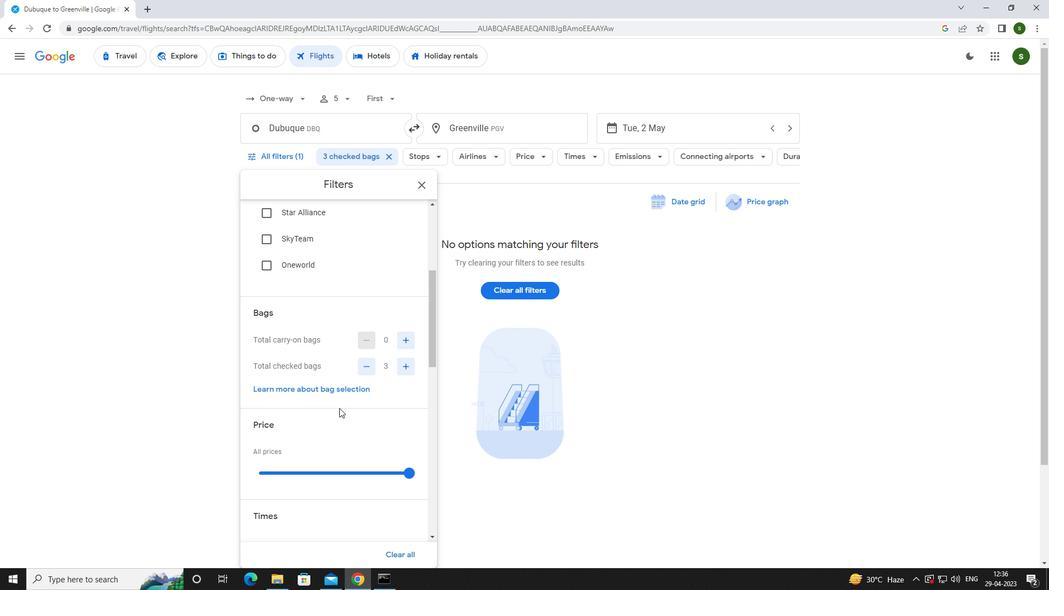 
Action: Mouse scrolled (339, 407) with delta (0, 0)
Screenshot: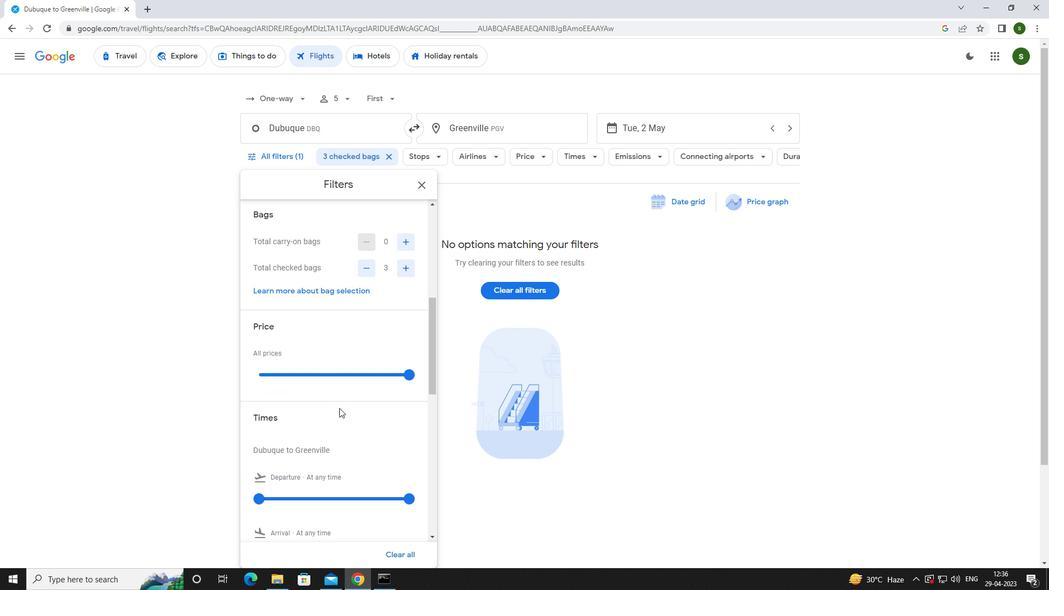 
Action: Mouse moved to (257, 431)
Screenshot: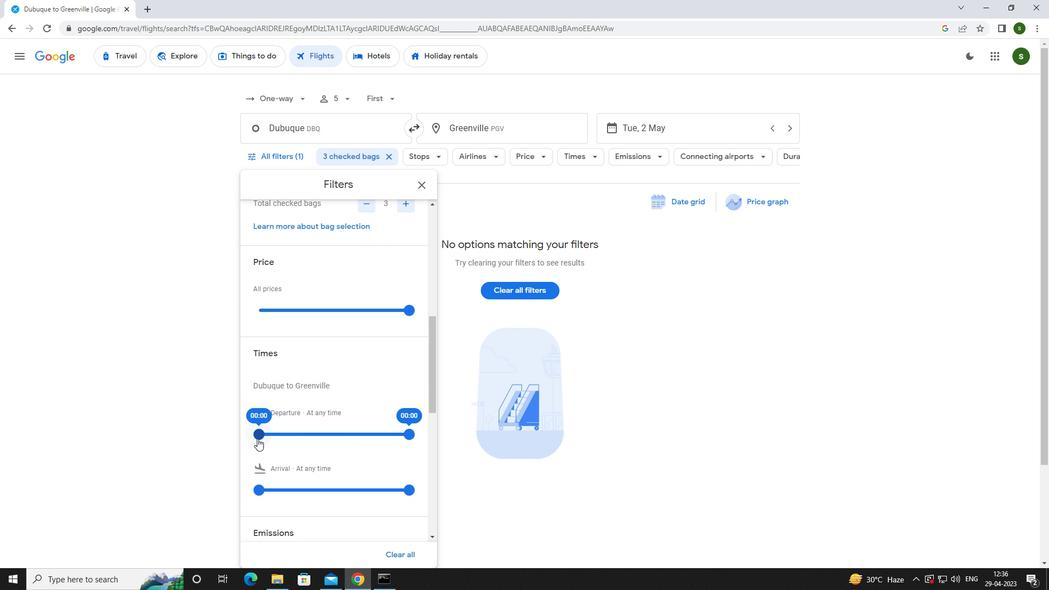
Action: Mouse pressed left at (257, 431)
Screenshot: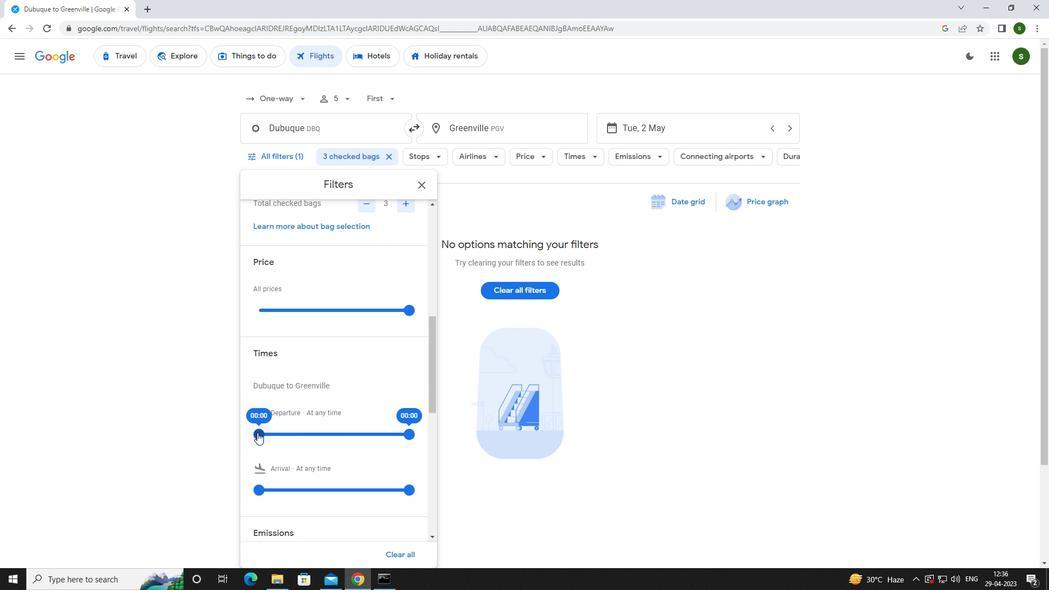 
Action: Mouse moved to (703, 382)
Screenshot: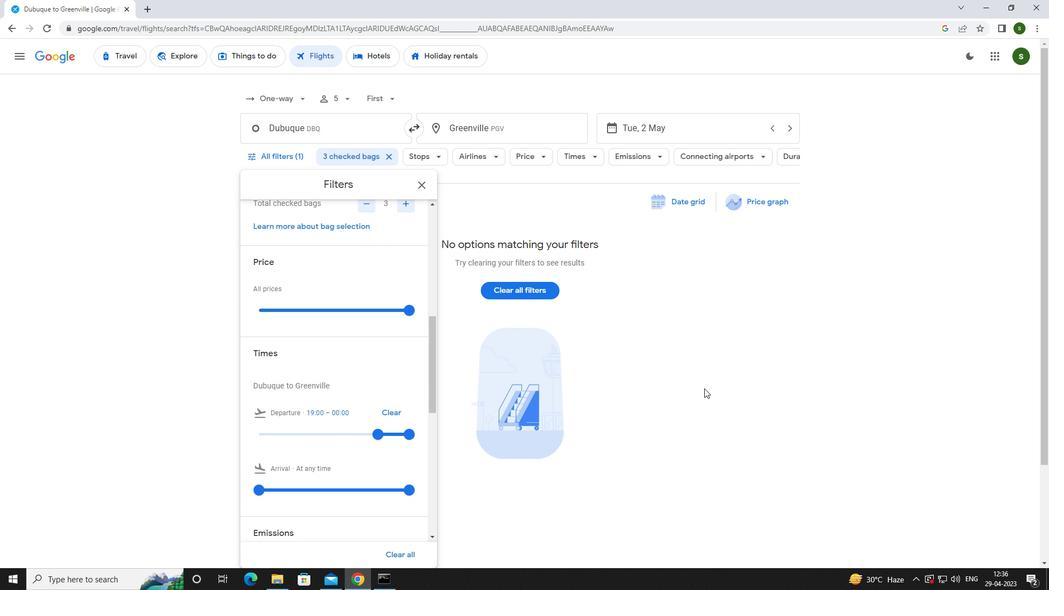 
Action: Mouse pressed left at (703, 382)
Screenshot: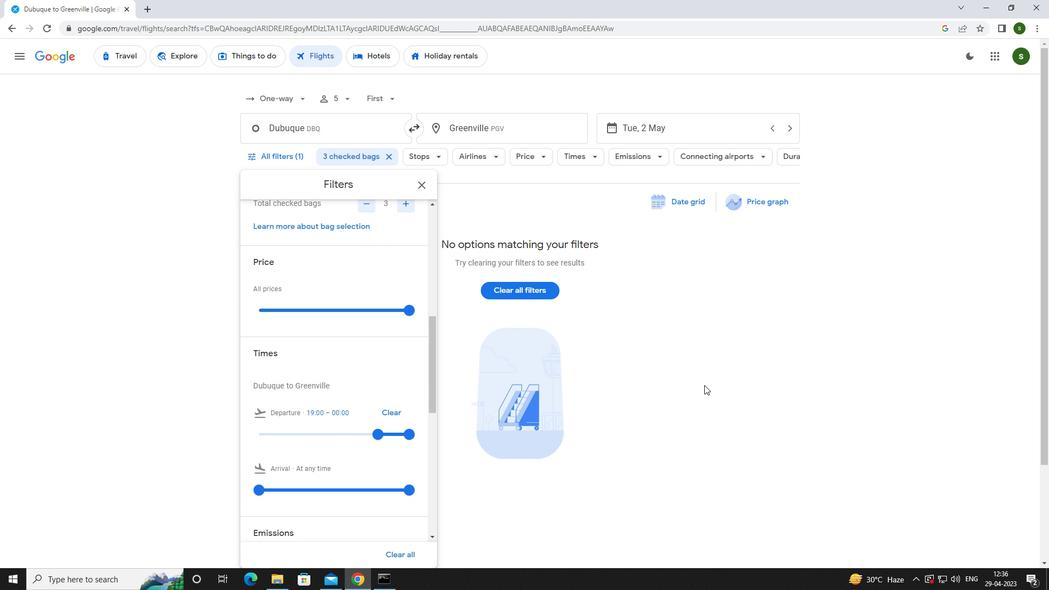 
Action: Mouse moved to (666, 392)
Screenshot: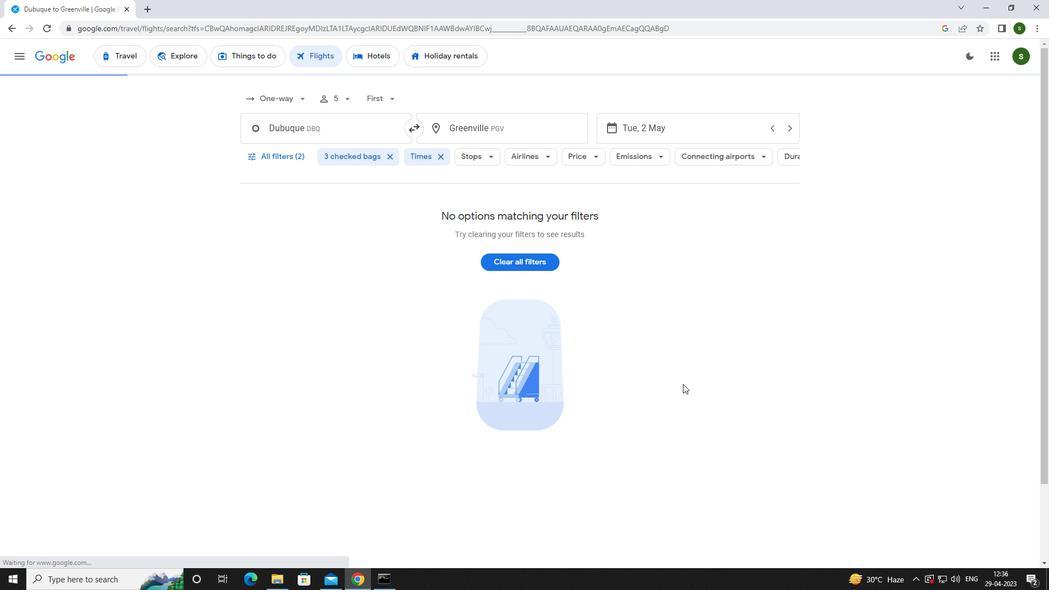 
